 Task: Look for space in Butajīra, Ethiopia from 8th June, 2023 to 16th June, 2023 for 2 adults in price range Rs.10000 to Rs.15000. Place can be entire place with 1  bedroom having 1 bed and 1 bathroom. Property type can be house, flat, hotel. Booking option can be shelf check-in. Required host language is English.
Action: Mouse moved to (487, 121)
Screenshot: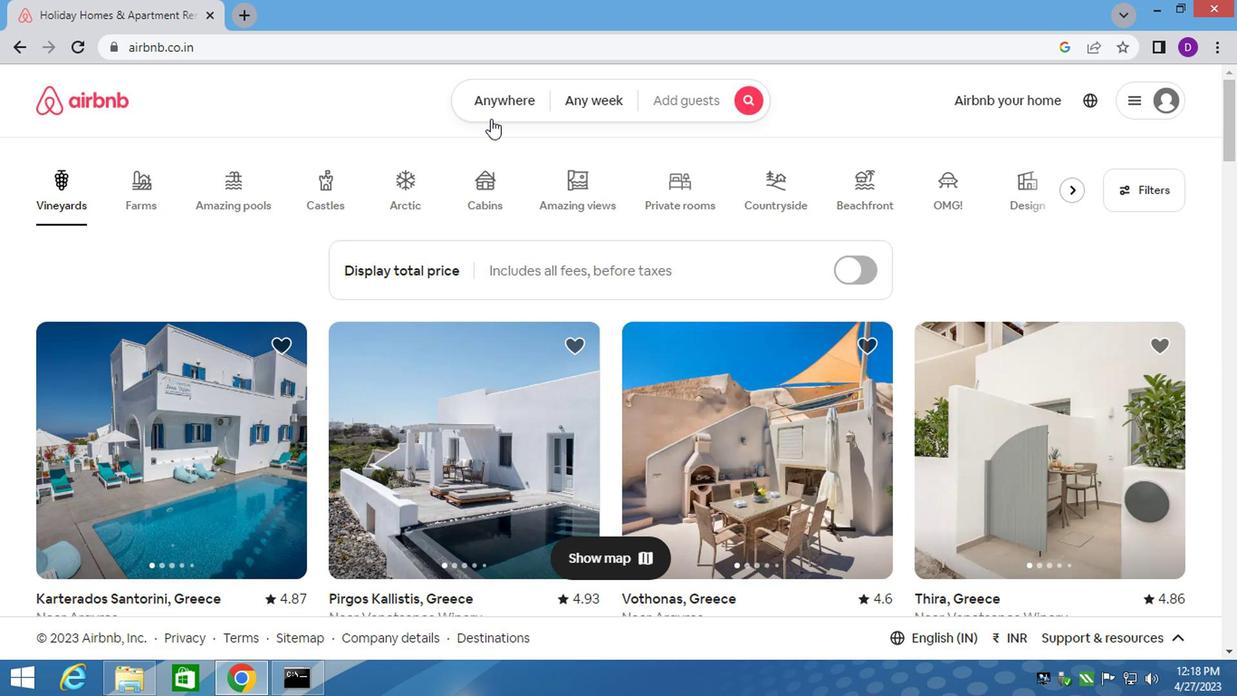 
Action: Mouse pressed left at (487, 121)
Screenshot: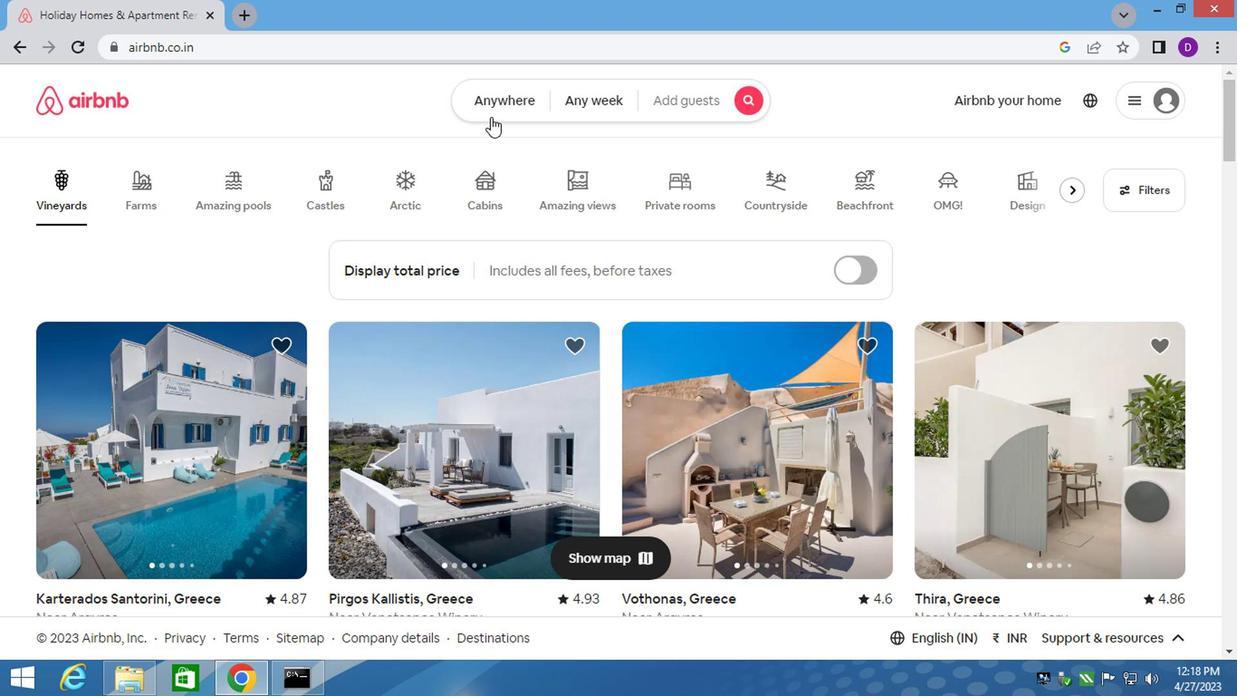 
Action: Mouse moved to (317, 179)
Screenshot: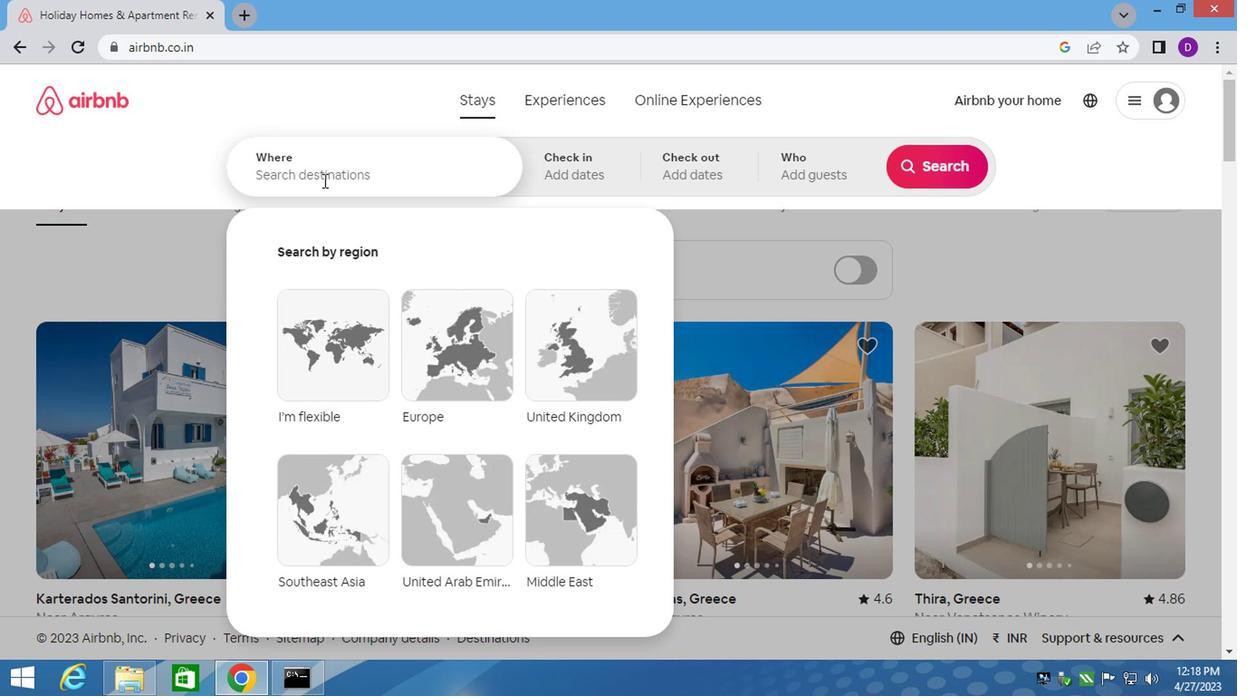 
Action: Mouse pressed left at (317, 179)
Screenshot: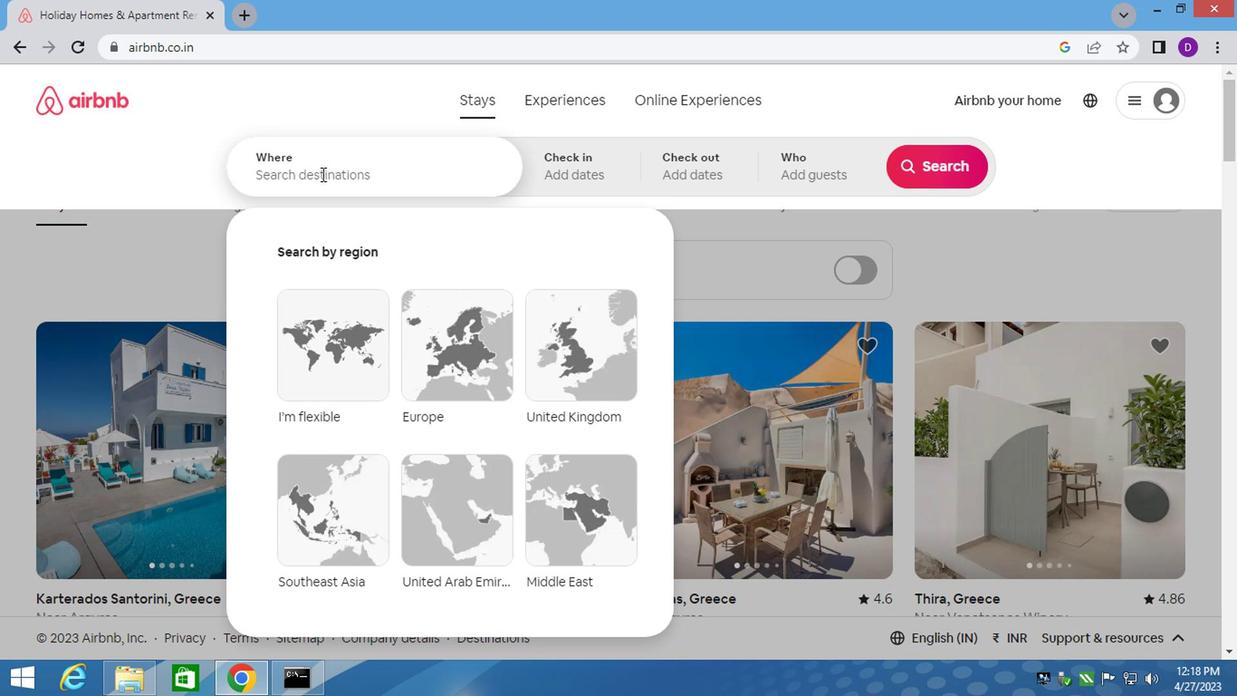 
Action: Key pressed <Key.shift><Key.shift><Key.shift><Key.shift><Key.shift>BUTAJIRA,
Screenshot: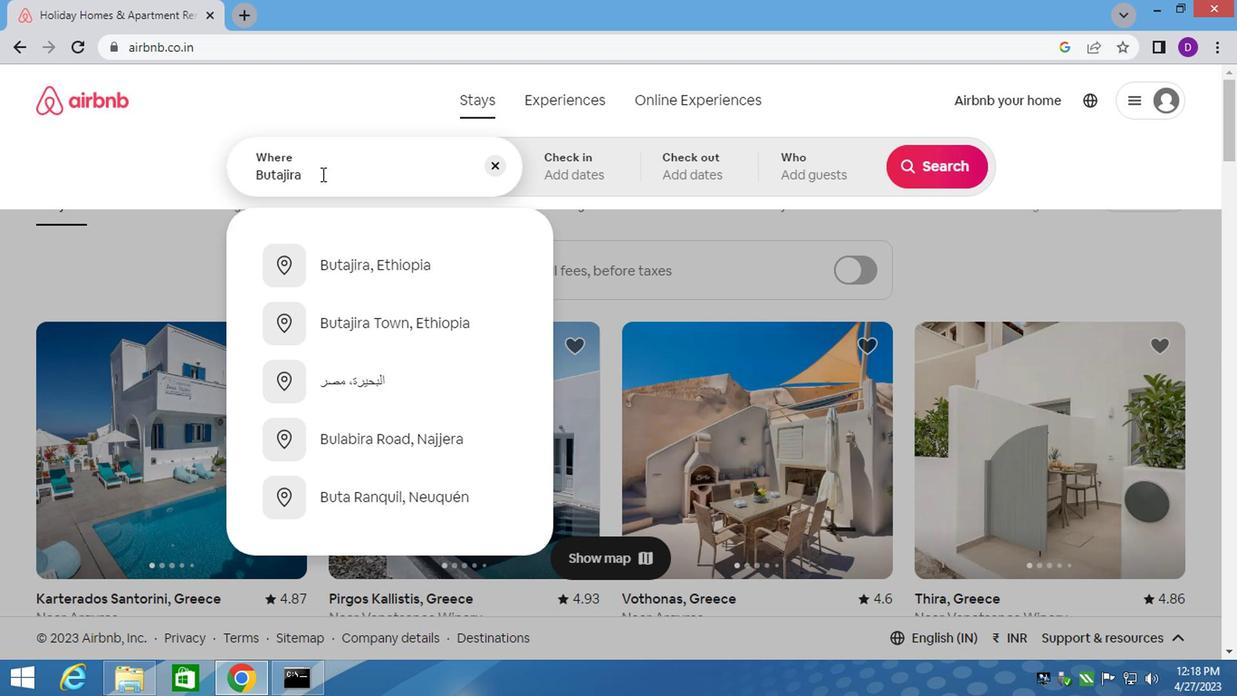 
Action: Mouse moved to (371, 271)
Screenshot: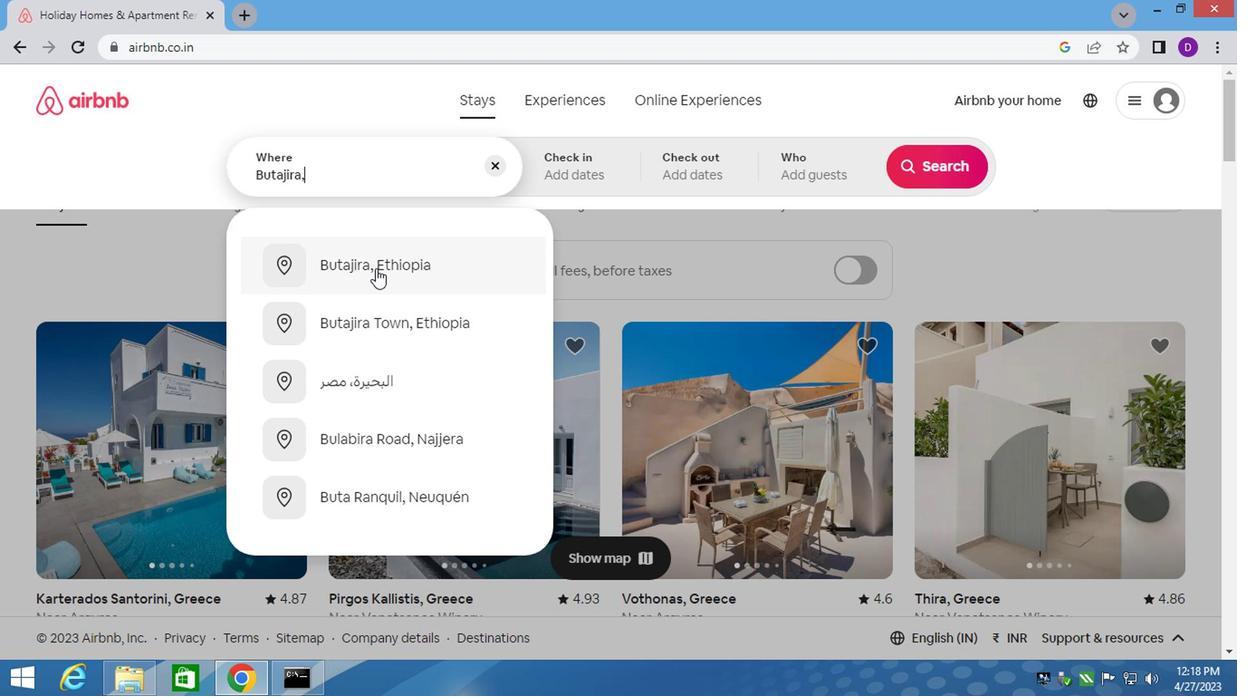 
Action: Mouse pressed left at (371, 271)
Screenshot: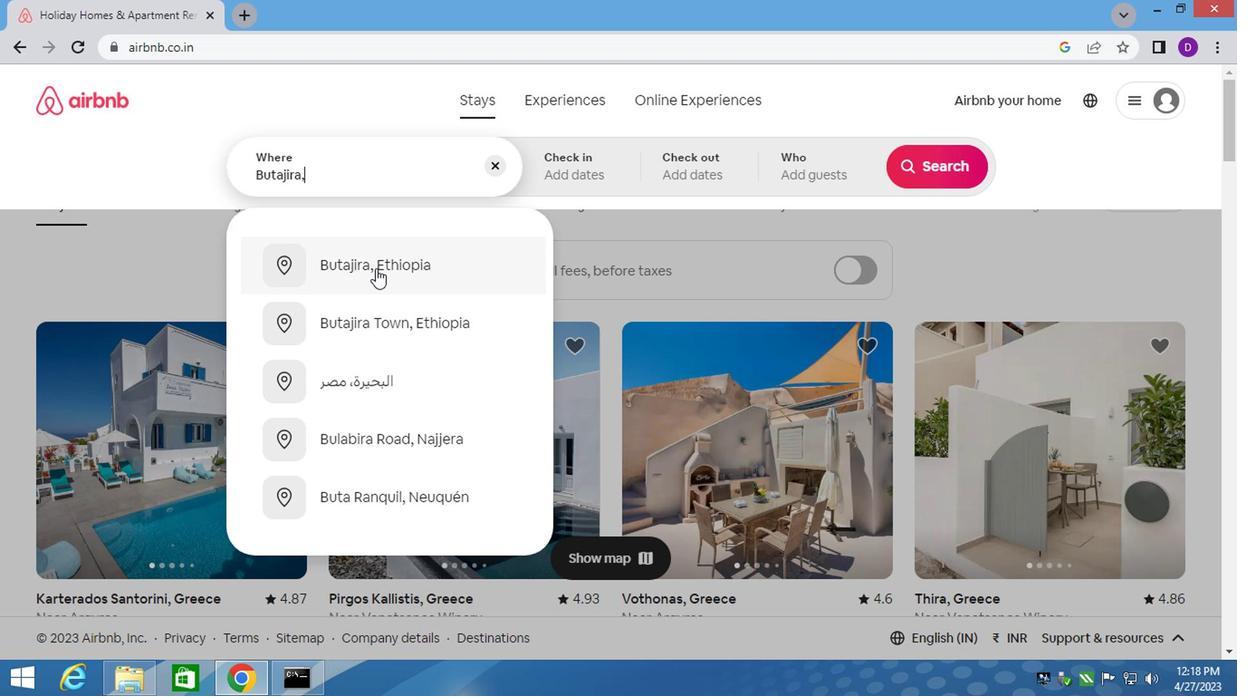 
Action: Mouse moved to (928, 317)
Screenshot: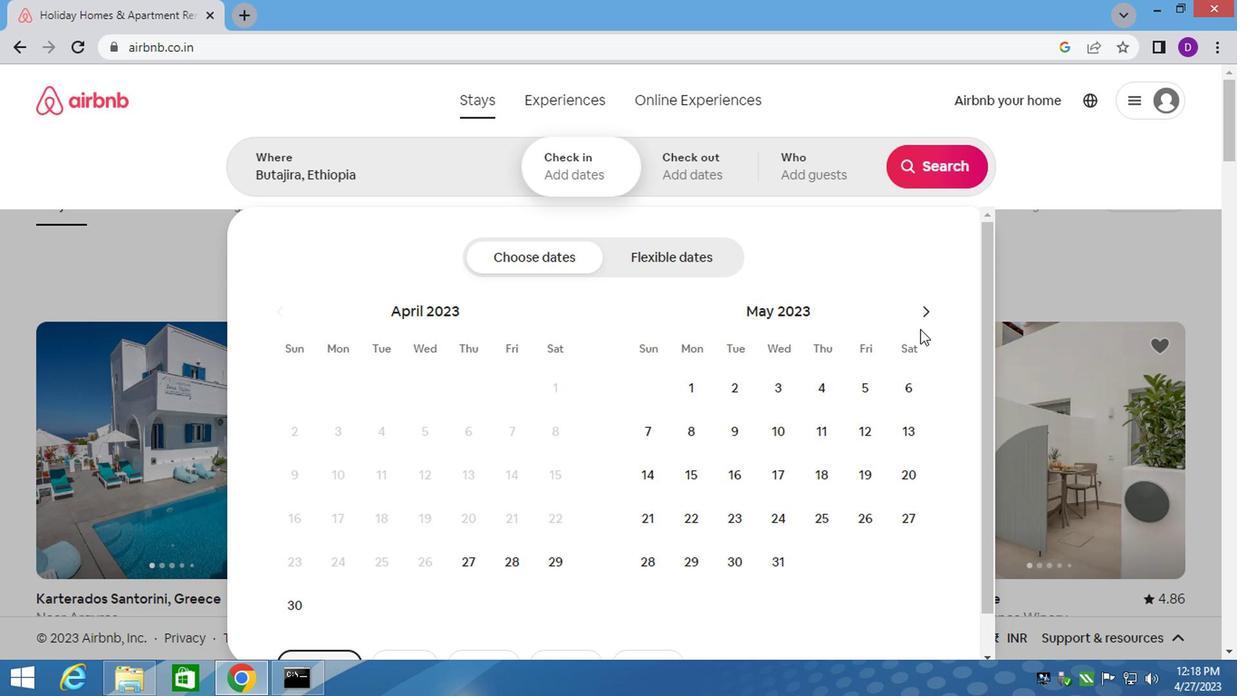 
Action: Mouse pressed left at (928, 317)
Screenshot: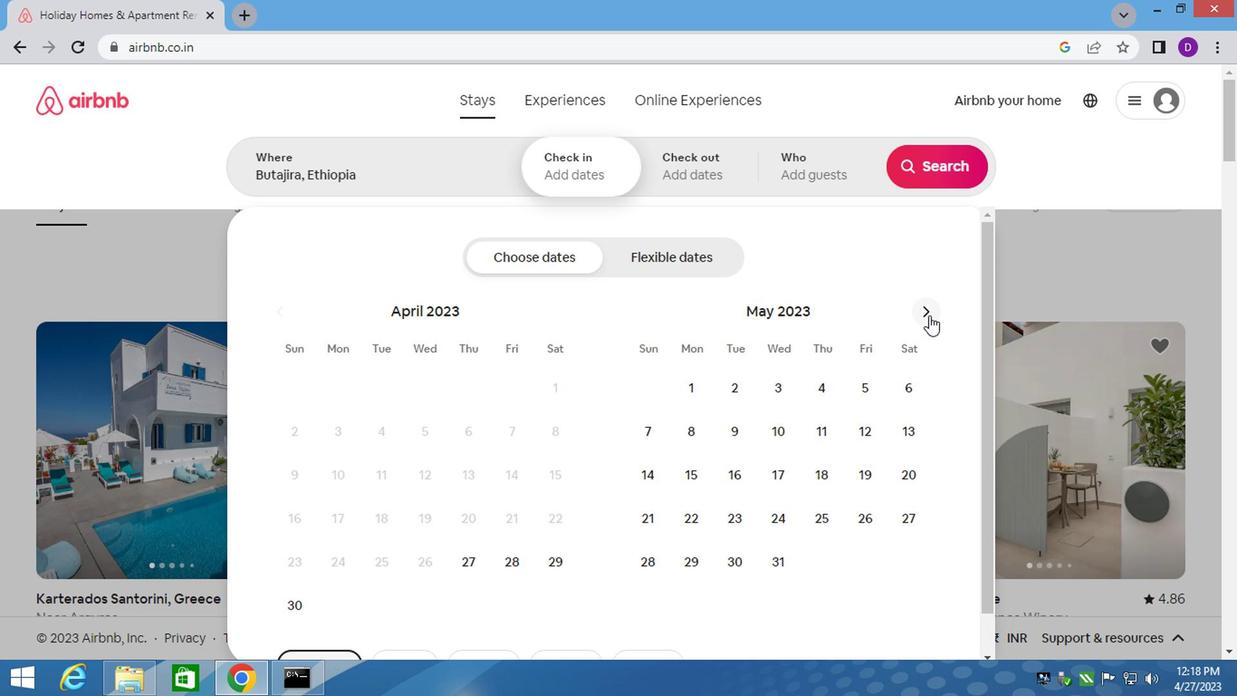 
Action: Mouse moved to (819, 435)
Screenshot: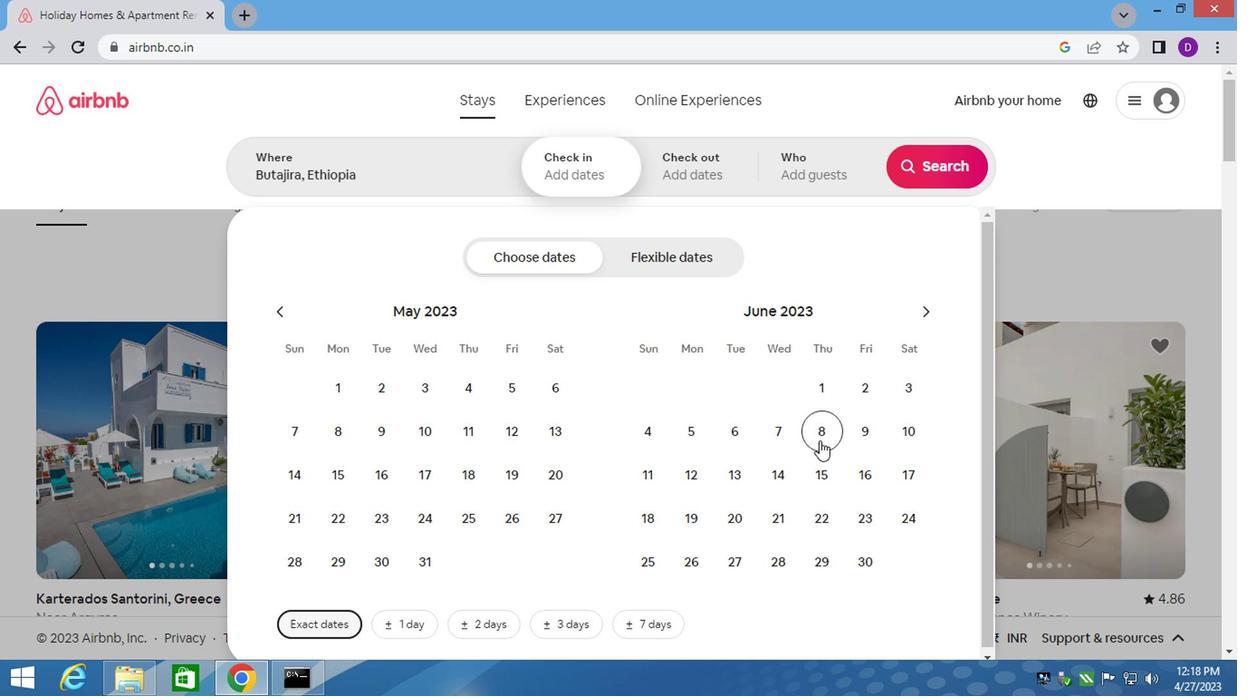 
Action: Mouse pressed left at (819, 435)
Screenshot: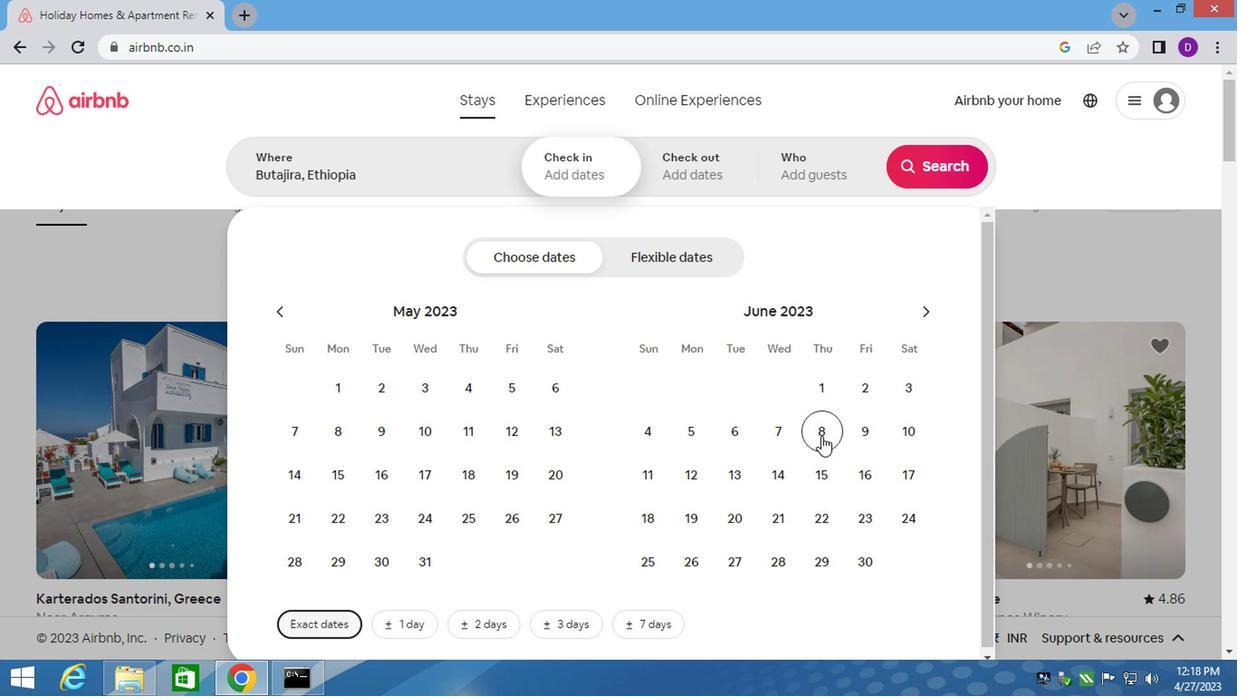 
Action: Mouse moved to (857, 467)
Screenshot: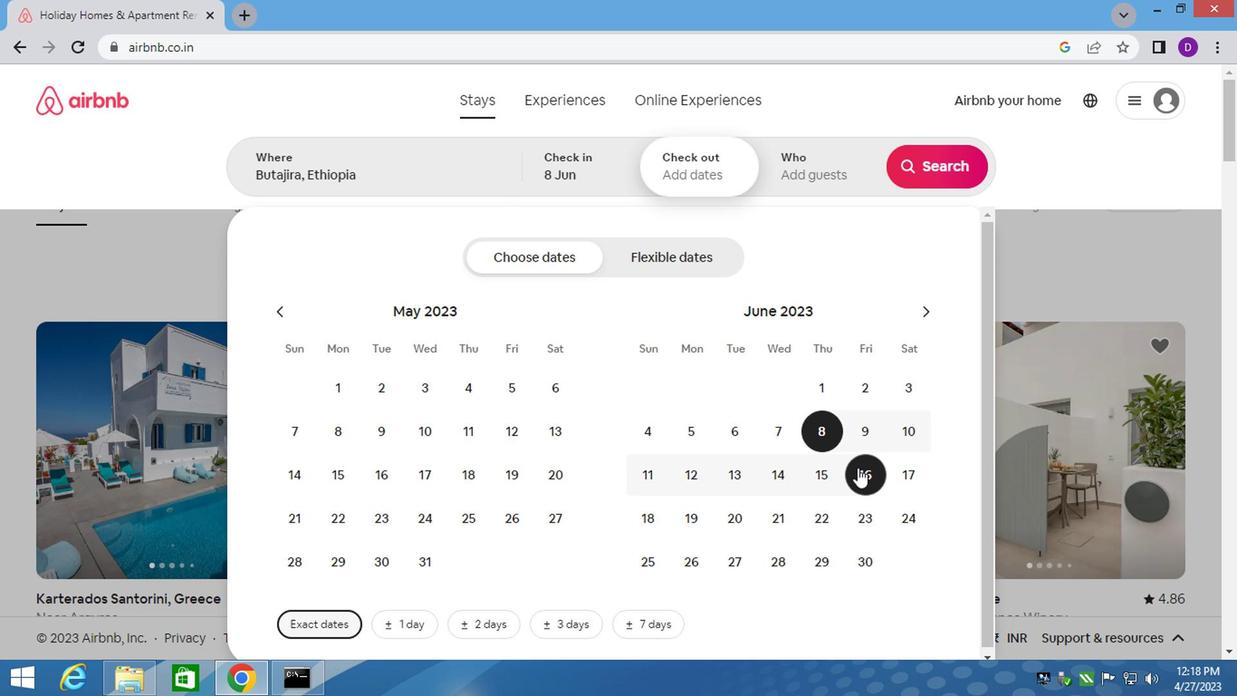 
Action: Mouse pressed left at (857, 467)
Screenshot: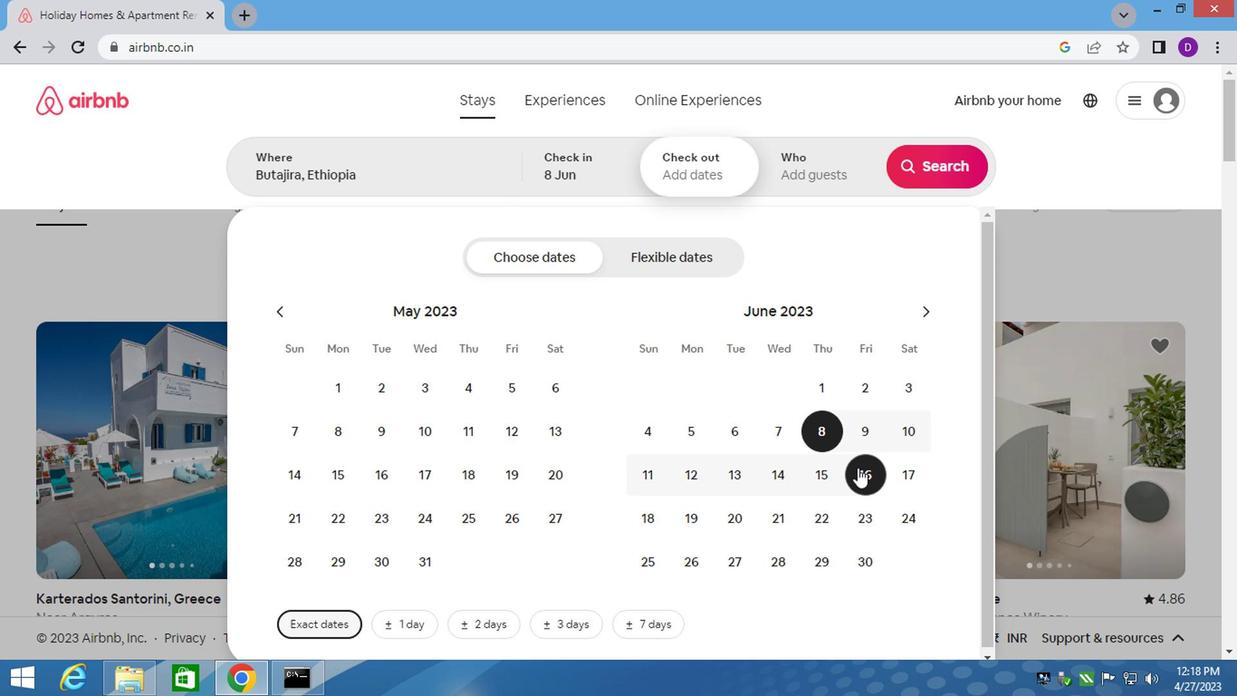 
Action: Mouse moved to (813, 188)
Screenshot: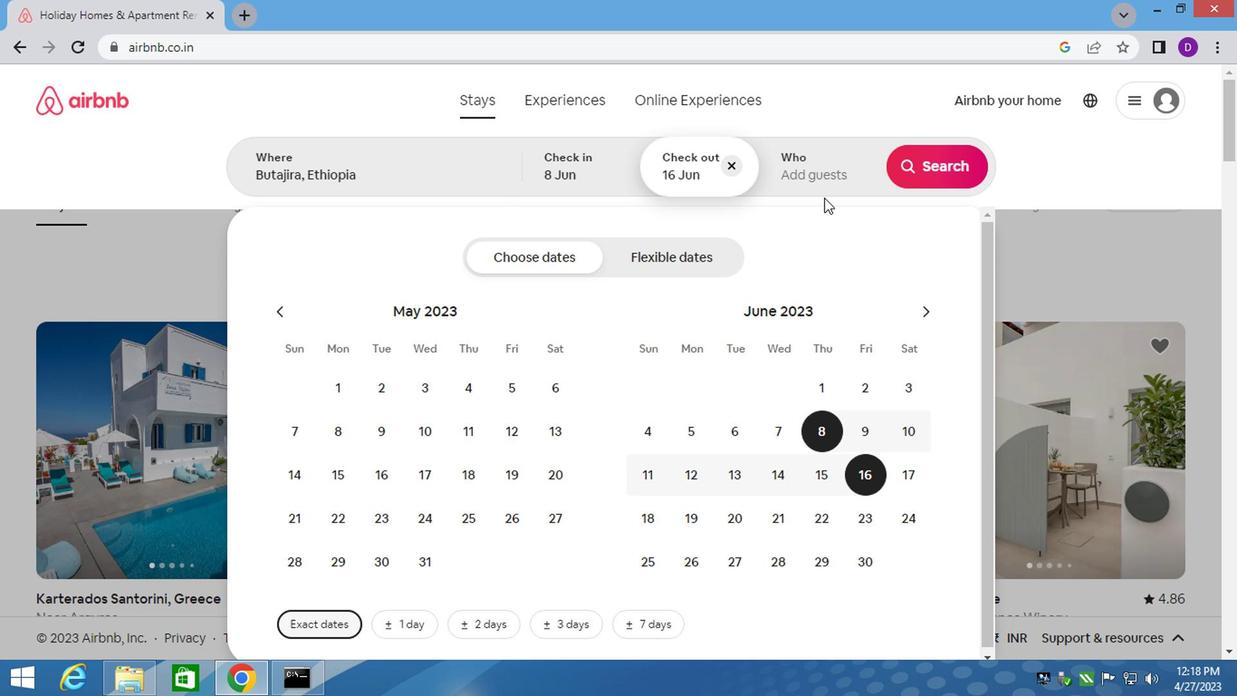 
Action: Mouse pressed left at (813, 188)
Screenshot: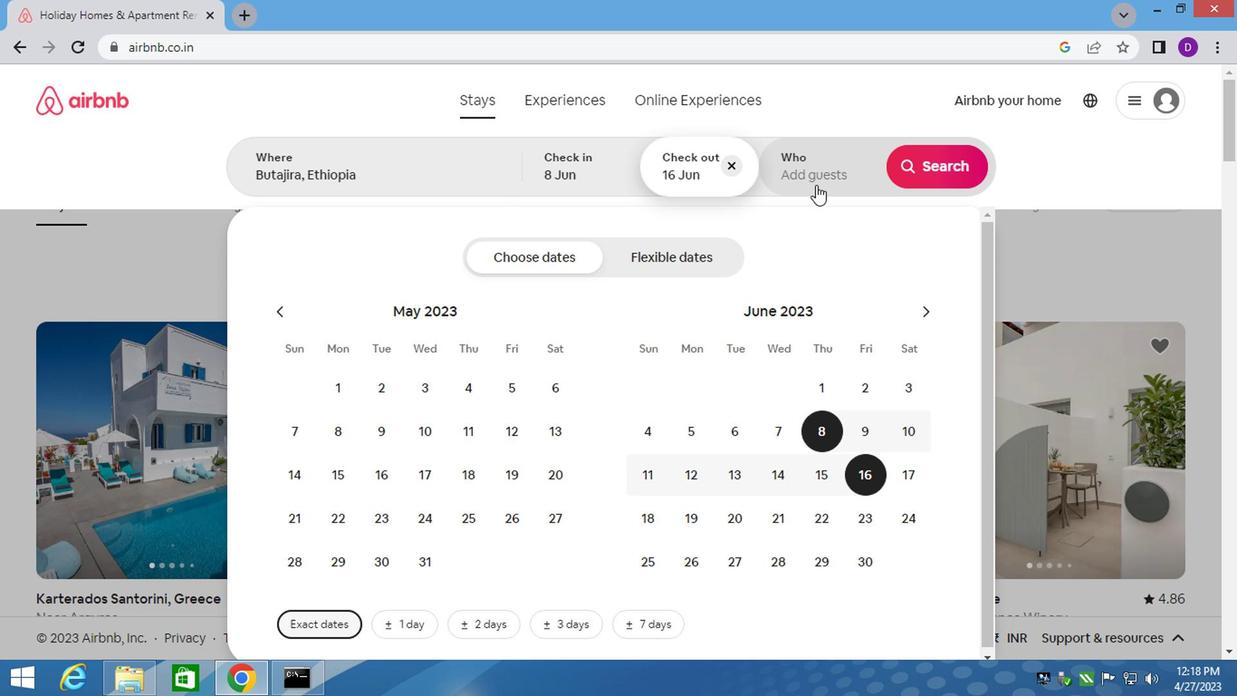 
Action: Mouse moved to (941, 265)
Screenshot: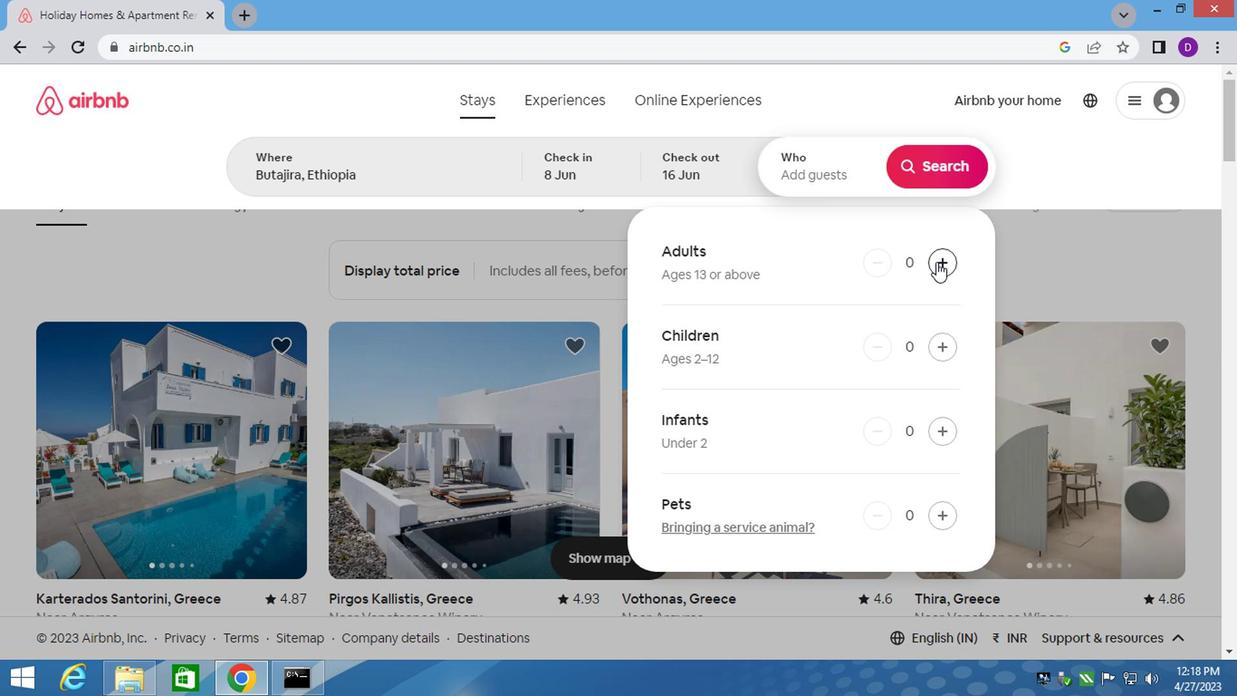 
Action: Mouse pressed left at (941, 265)
Screenshot: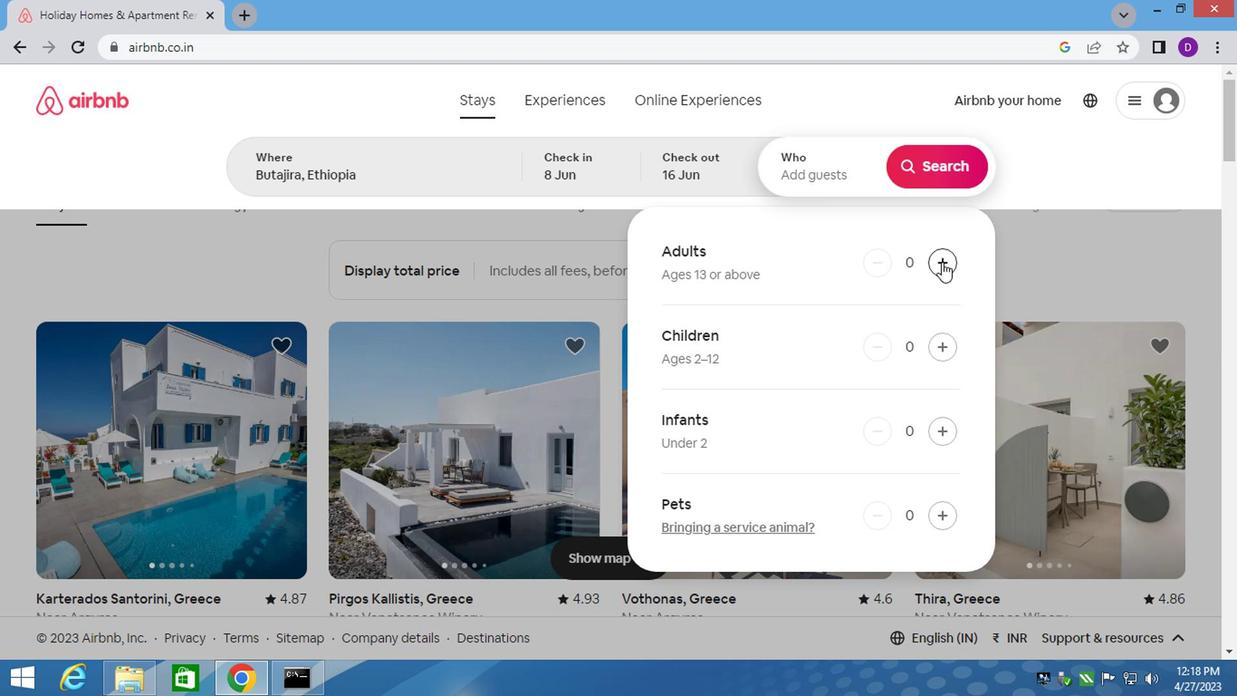 
Action: Mouse pressed left at (941, 265)
Screenshot: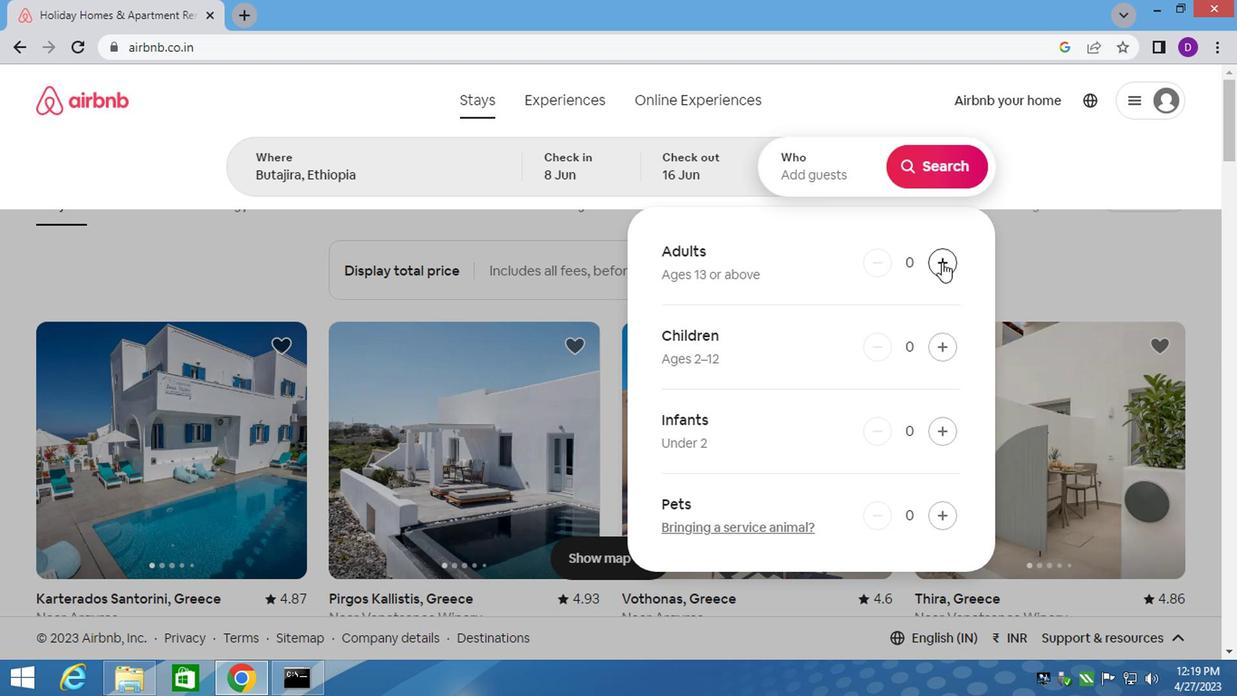 
Action: Mouse moved to (921, 164)
Screenshot: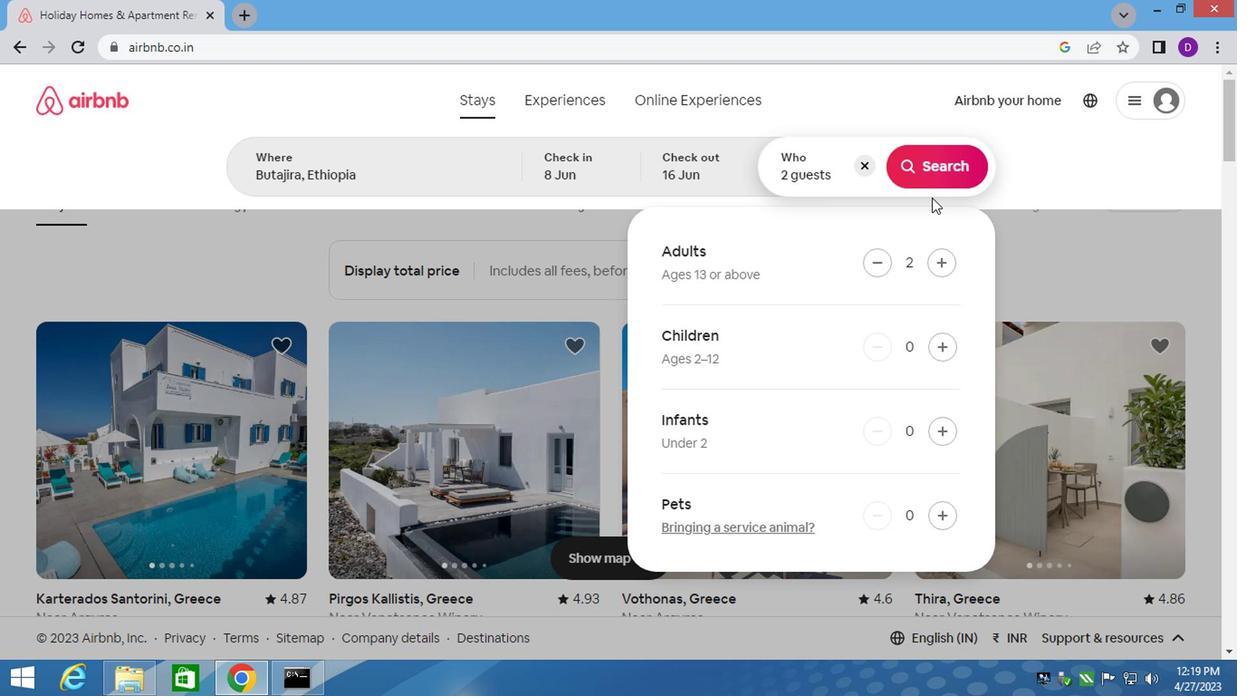 
Action: Mouse pressed left at (921, 164)
Screenshot: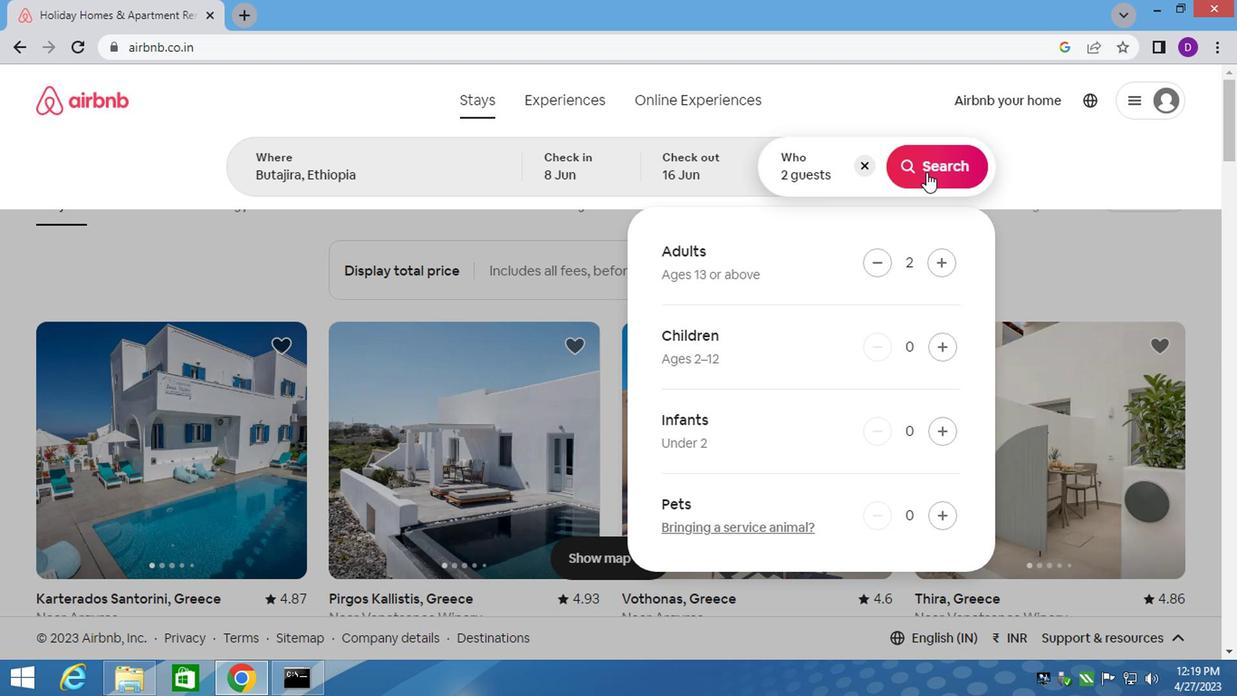 
Action: Mouse moved to (1148, 180)
Screenshot: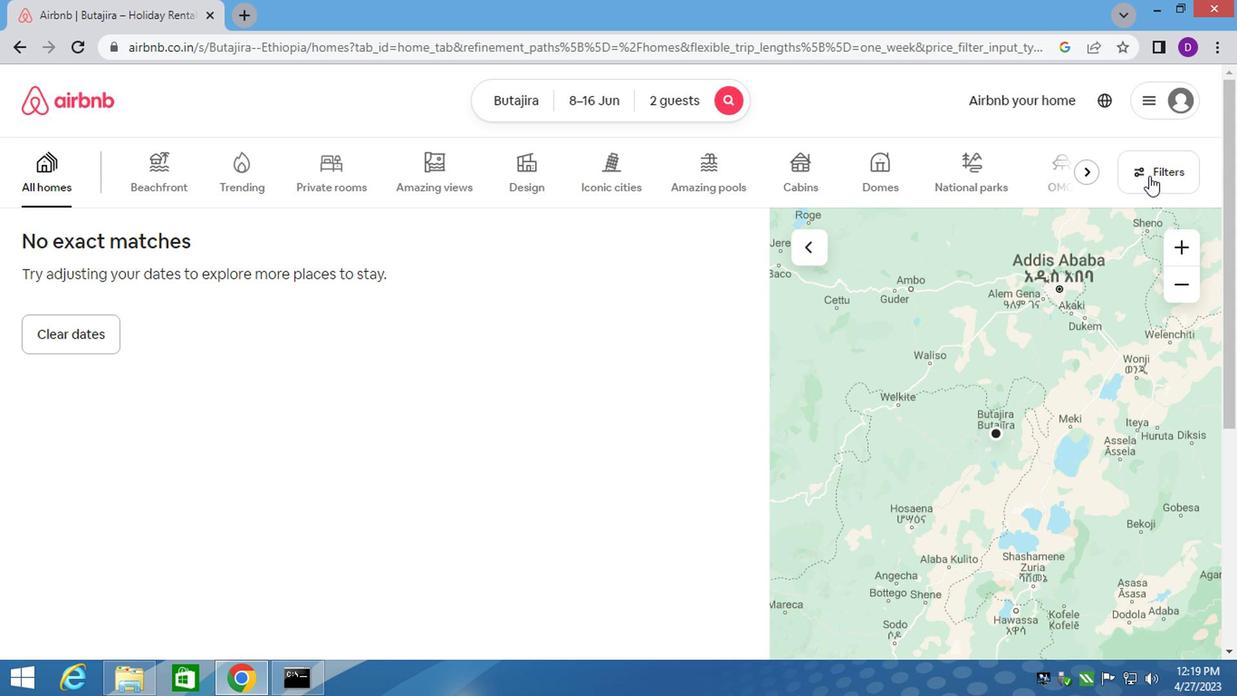 
Action: Mouse pressed left at (1148, 180)
Screenshot: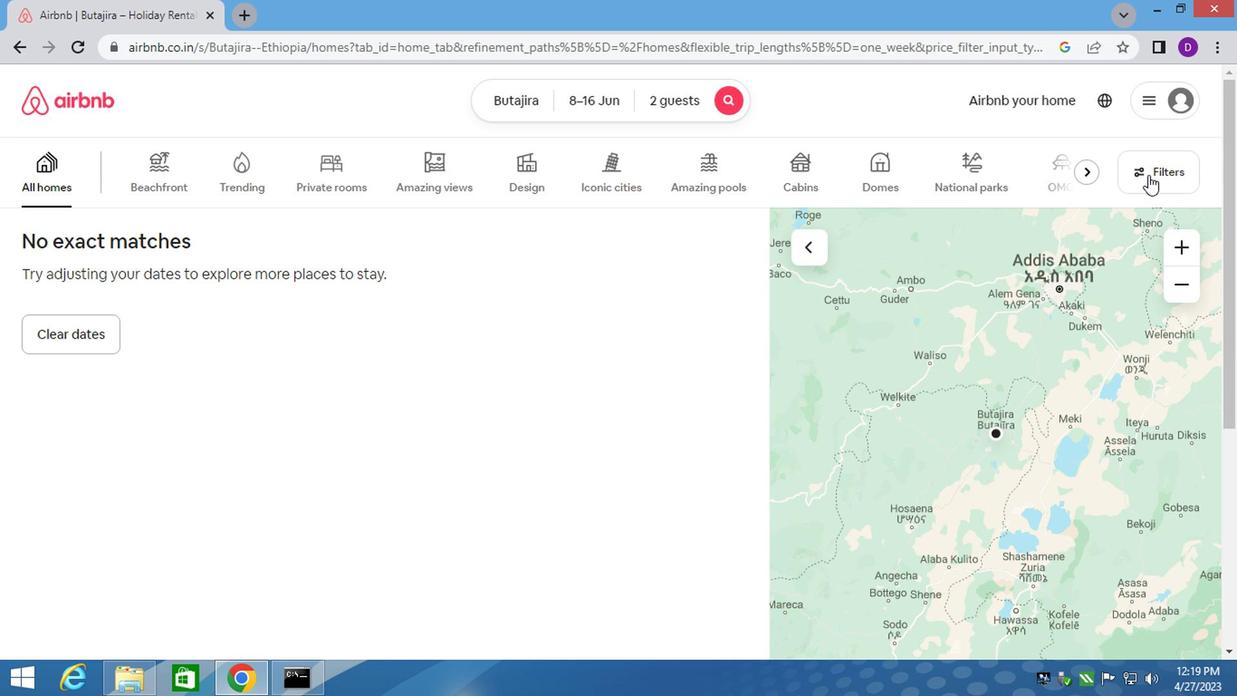 
Action: Mouse moved to (377, 284)
Screenshot: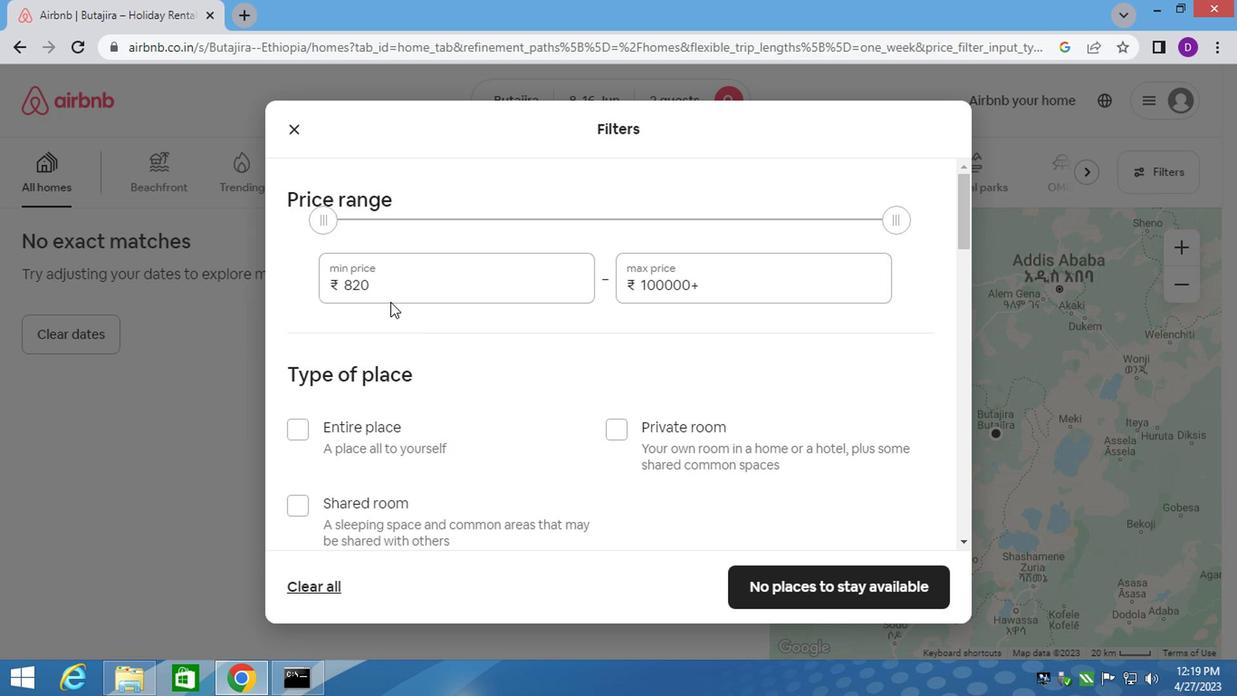 
Action: Mouse pressed left at (377, 284)
Screenshot: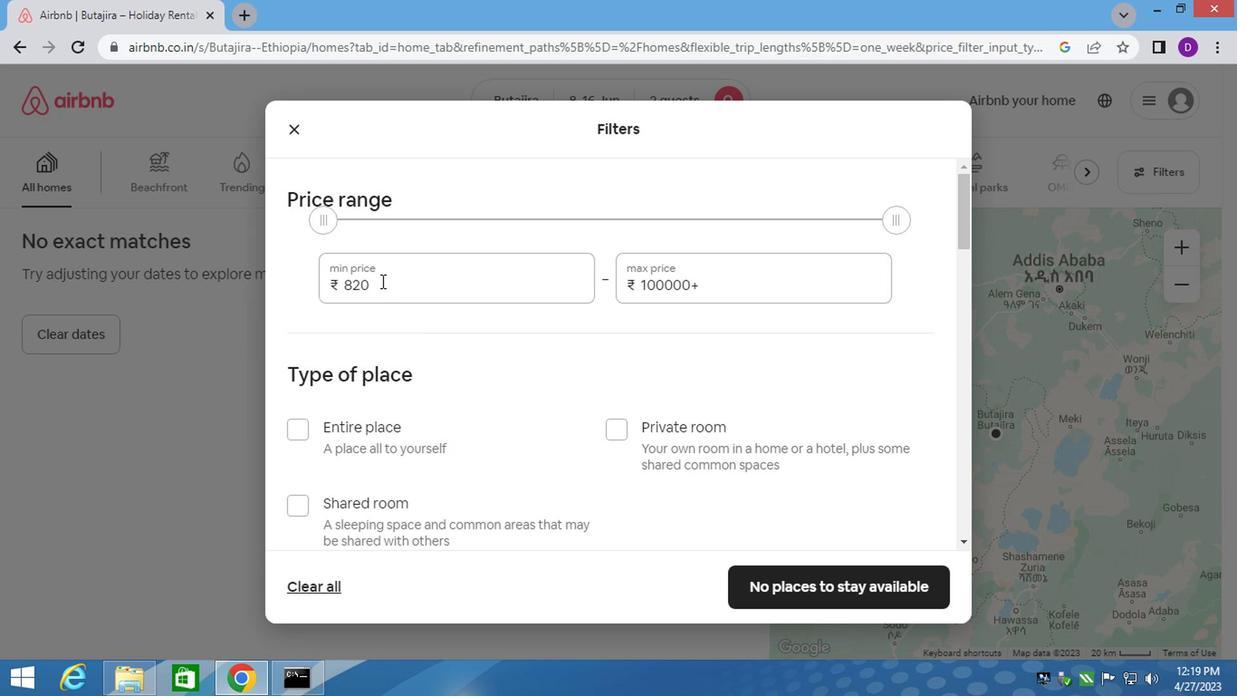 
Action: Mouse pressed left at (377, 284)
Screenshot: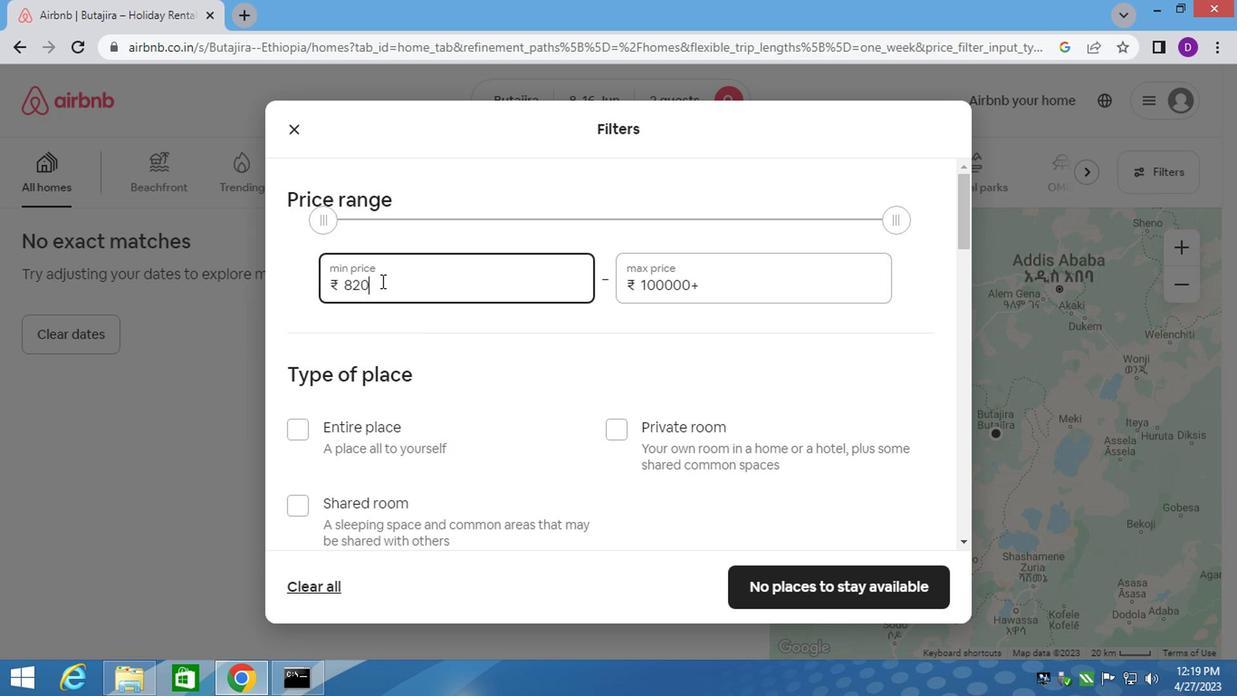 
Action: Key pressed 10000<Key.tab>15000
Screenshot: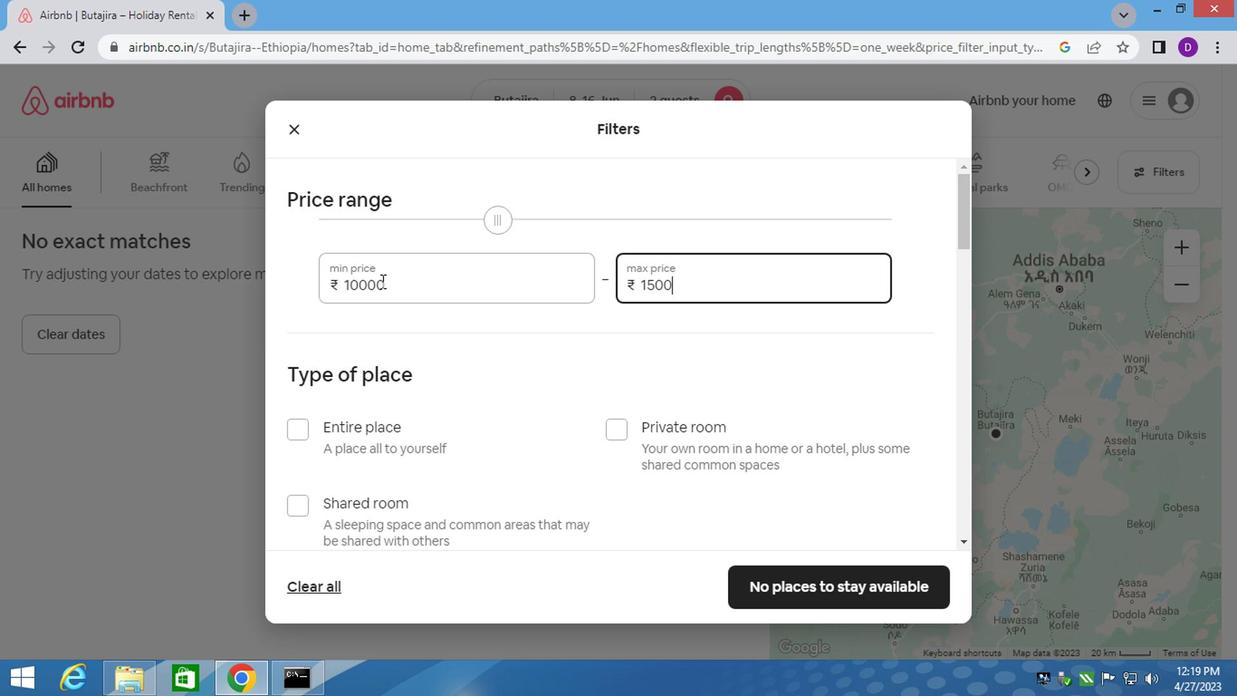 
Action: Mouse moved to (342, 328)
Screenshot: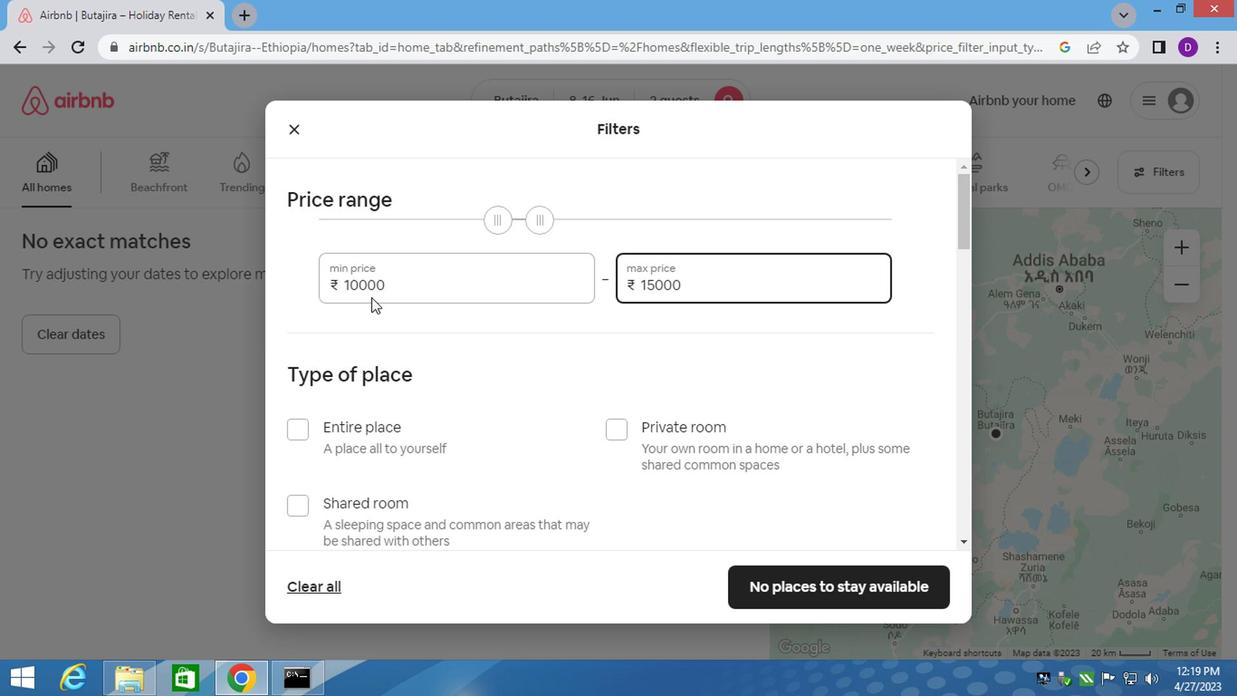 
Action: Mouse scrolled (348, 318) with delta (0, 0)
Screenshot: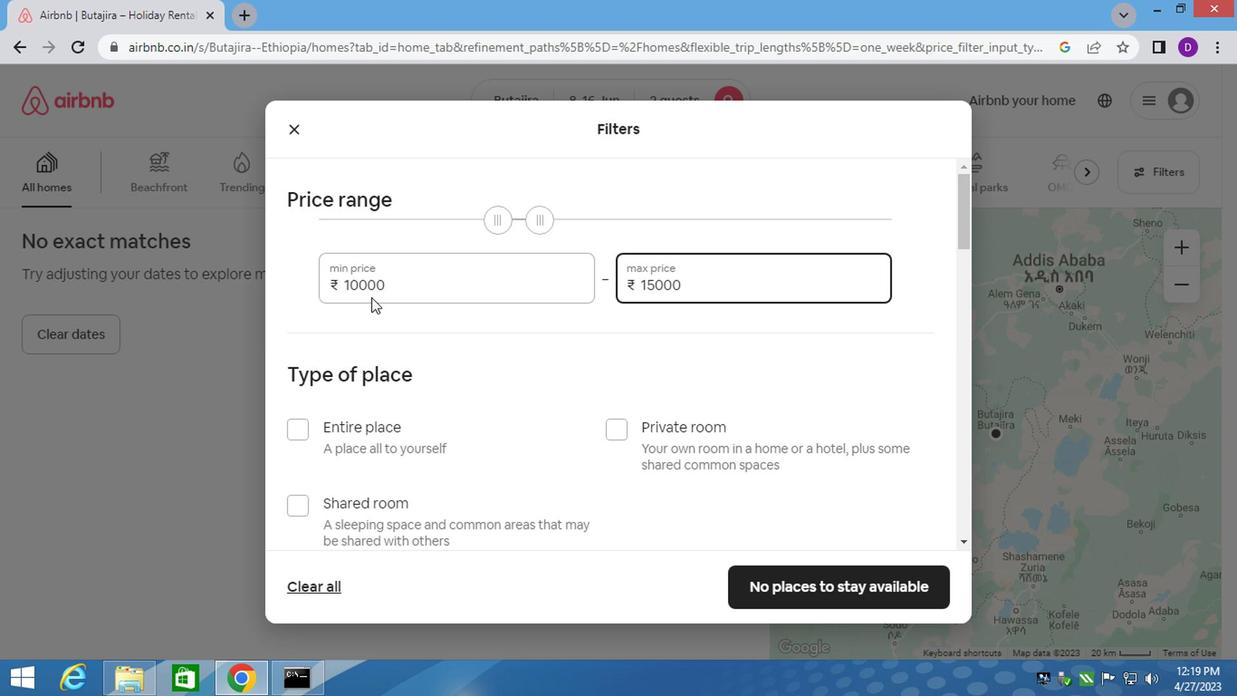 
Action: Mouse moved to (291, 342)
Screenshot: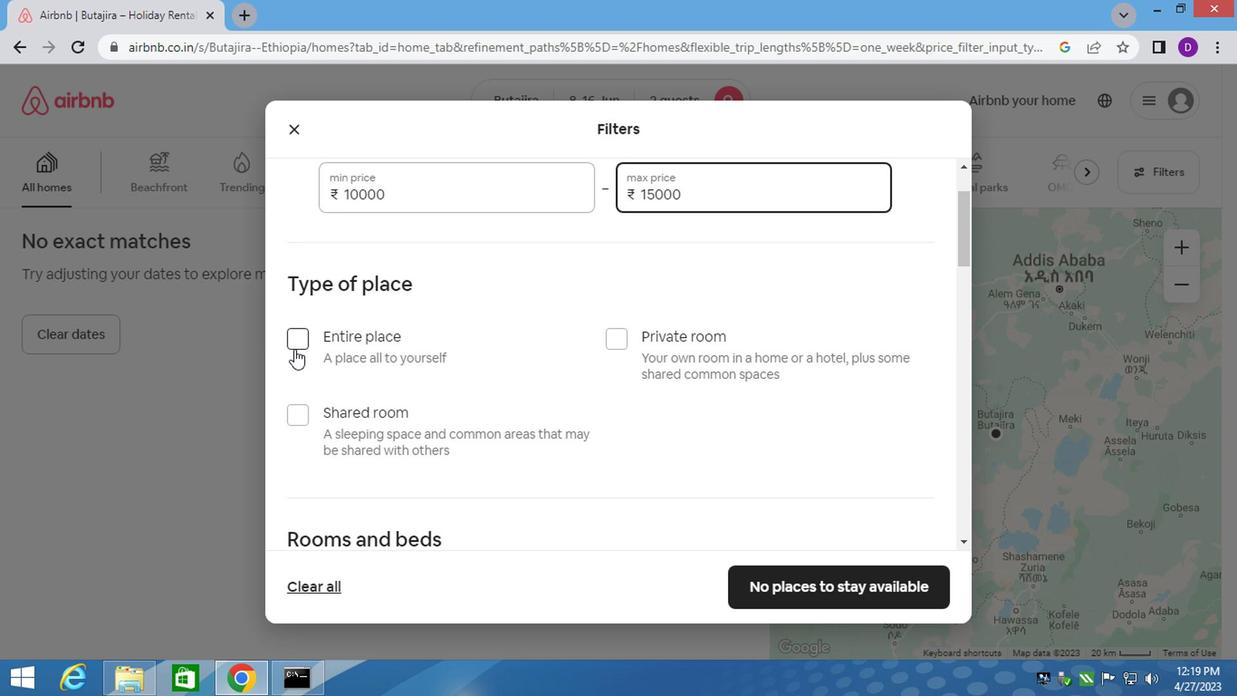 
Action: Mouse pressed left at (291, 342)
Screenshot: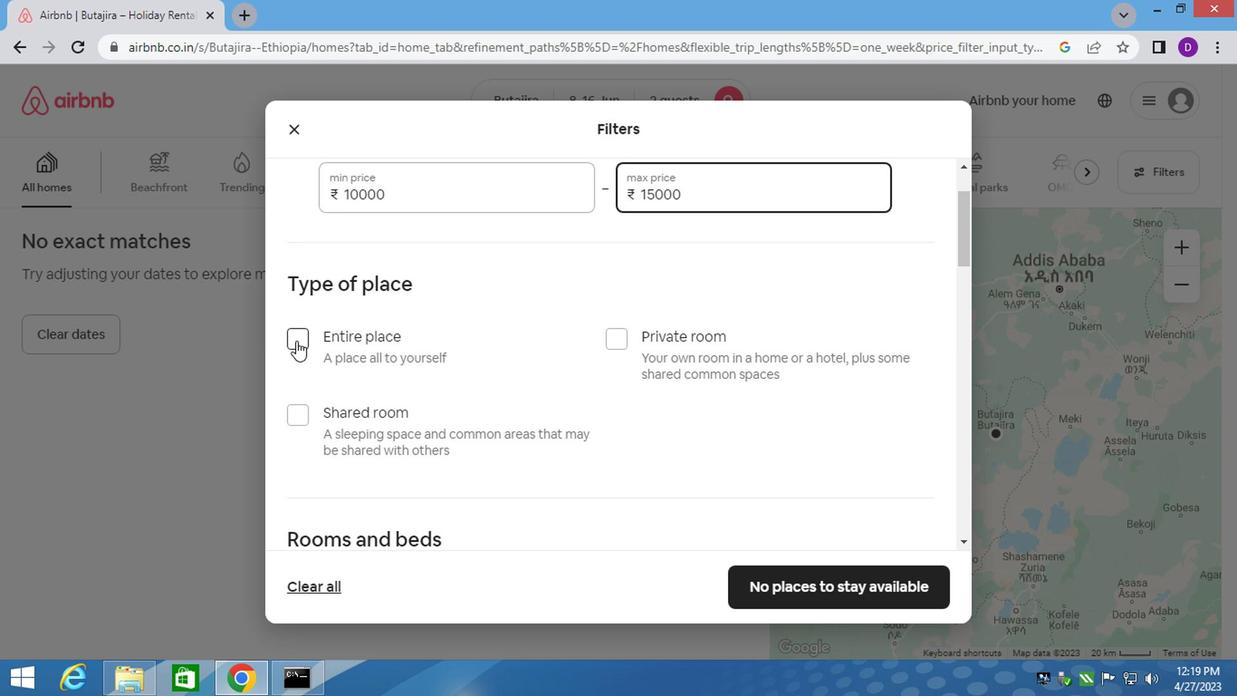 
Action: Mouse moved to (455, 372)
Screenshot: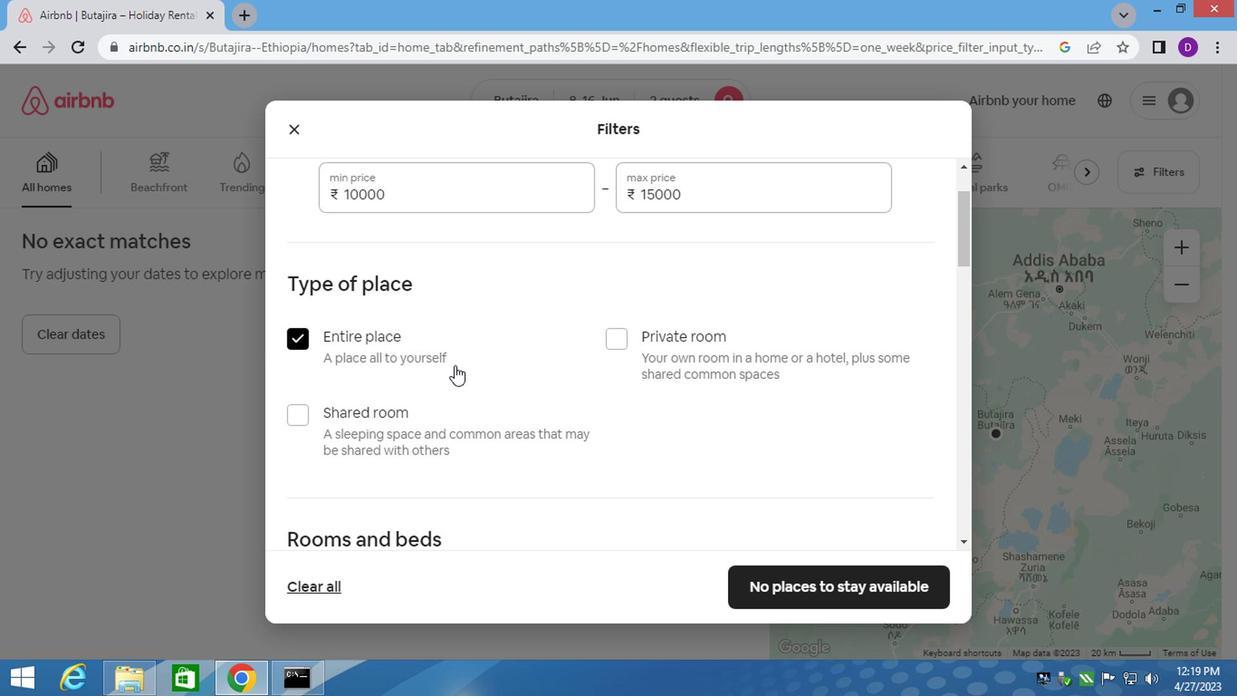 
Action: Mouse scrolled (455, 371) with delta (0, 0)
Screenshot: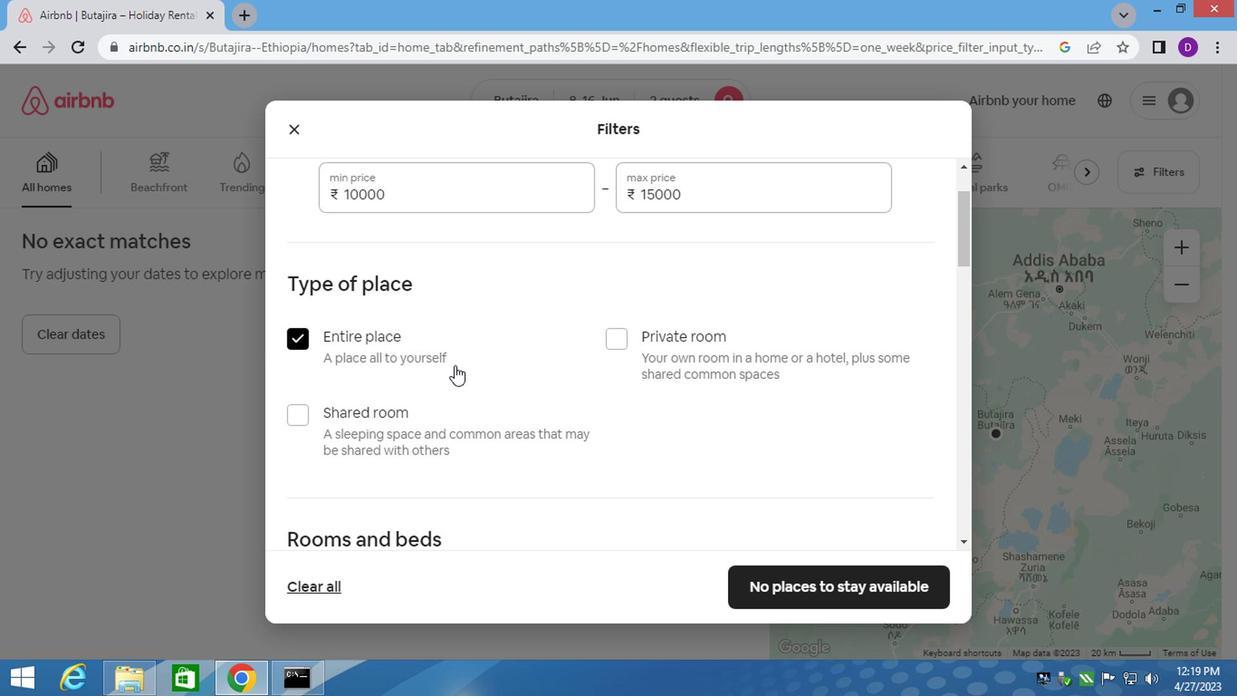 
Action: Mouse moved to (456, 374)
Screenshot: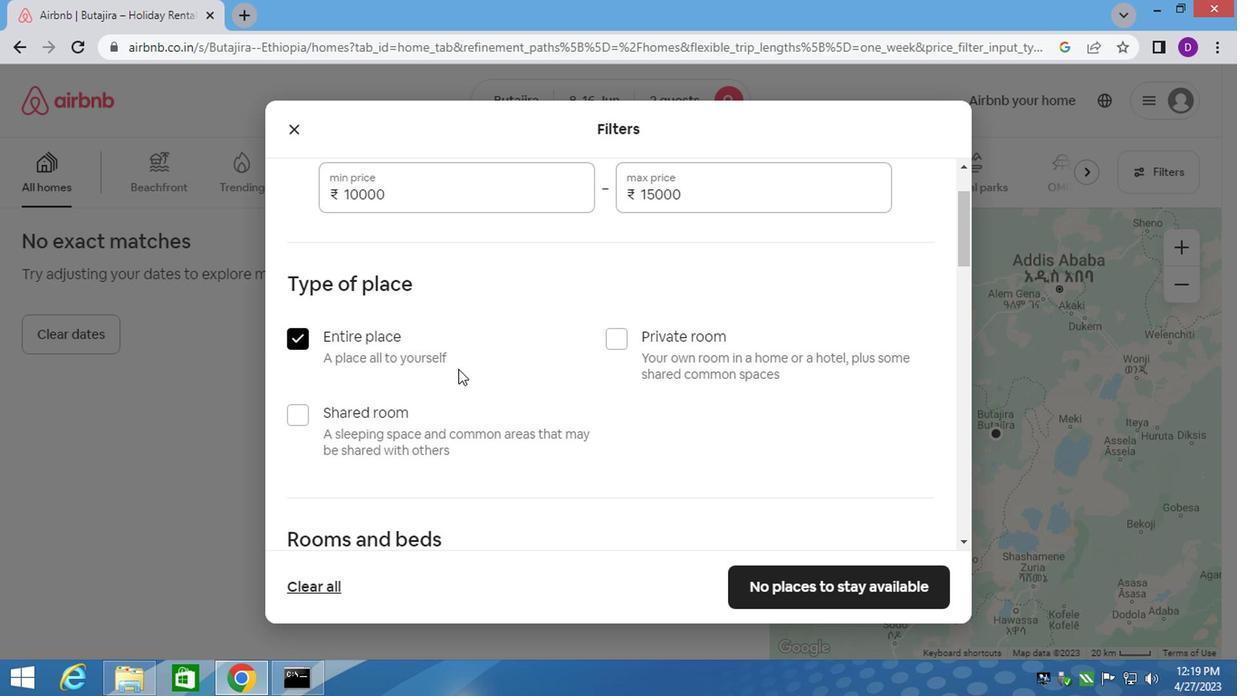 
Action: Mouse scrolled (456, 373) with delta (0, -1)
Screenshot: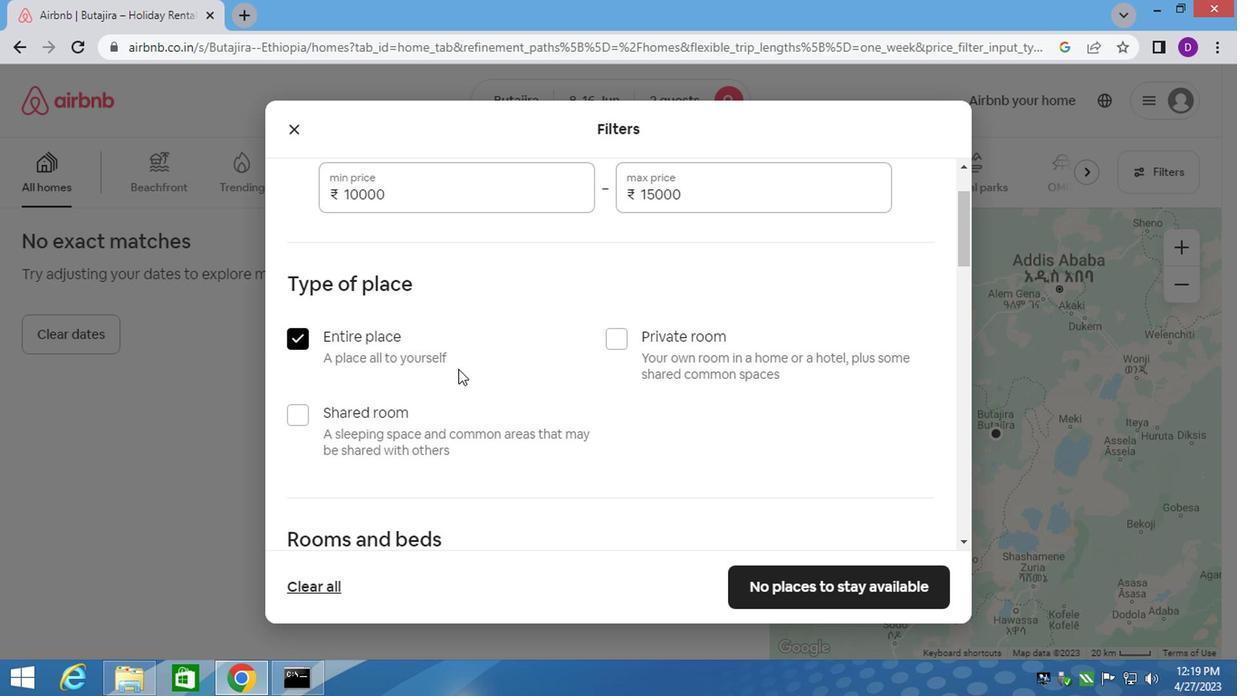 
Action: Mouse moved to (456, 375)
Screenshot: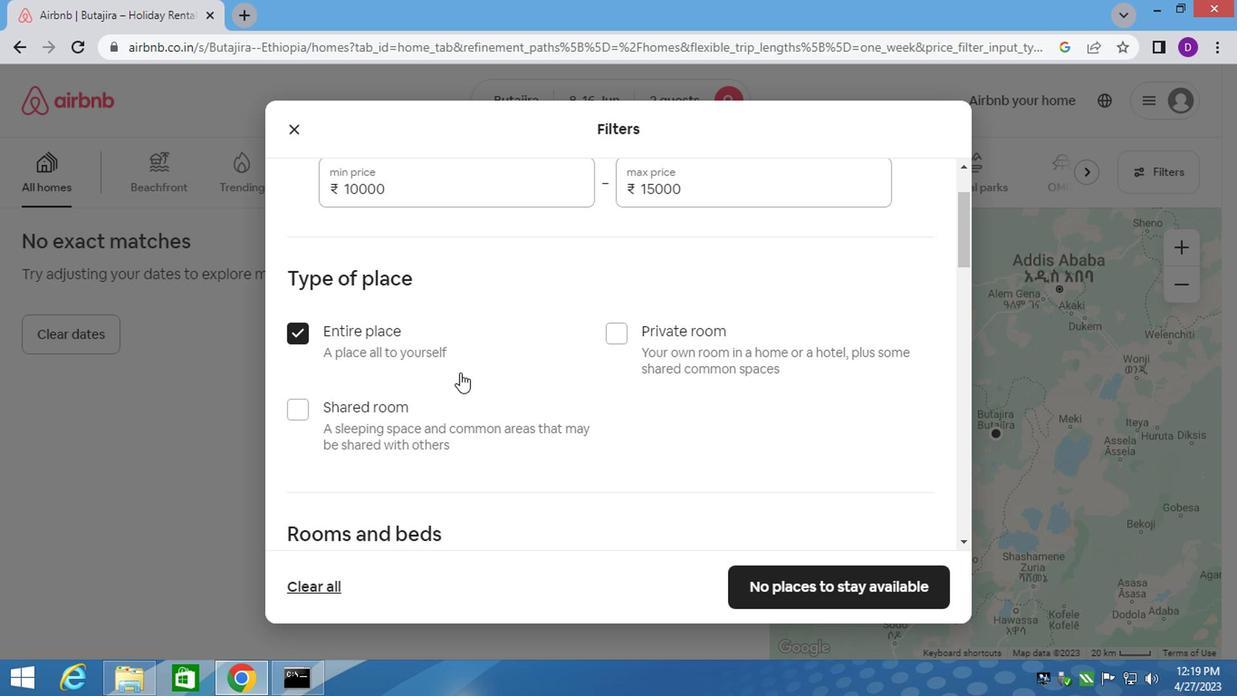 
Action: Mouse scrolled (456, 374) with delta (0, 0)
Screenshot: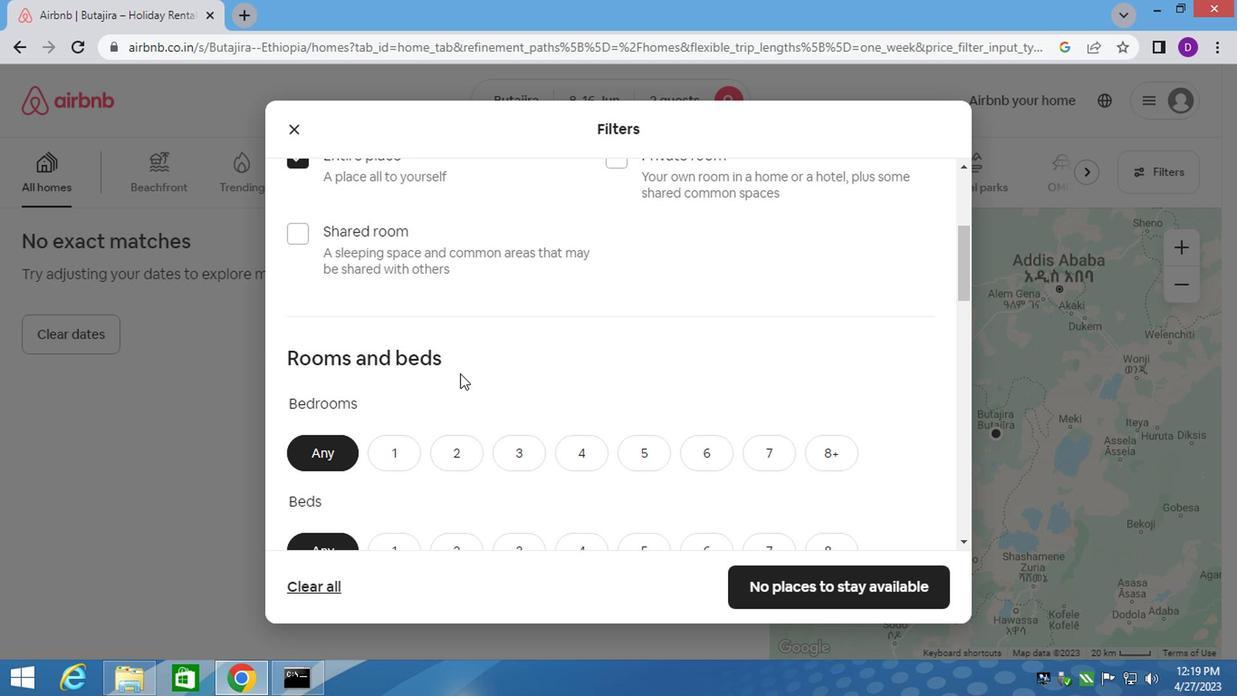 
Action: Mouse scrolled (456, 374) with delta (0, 0)
Screenshot: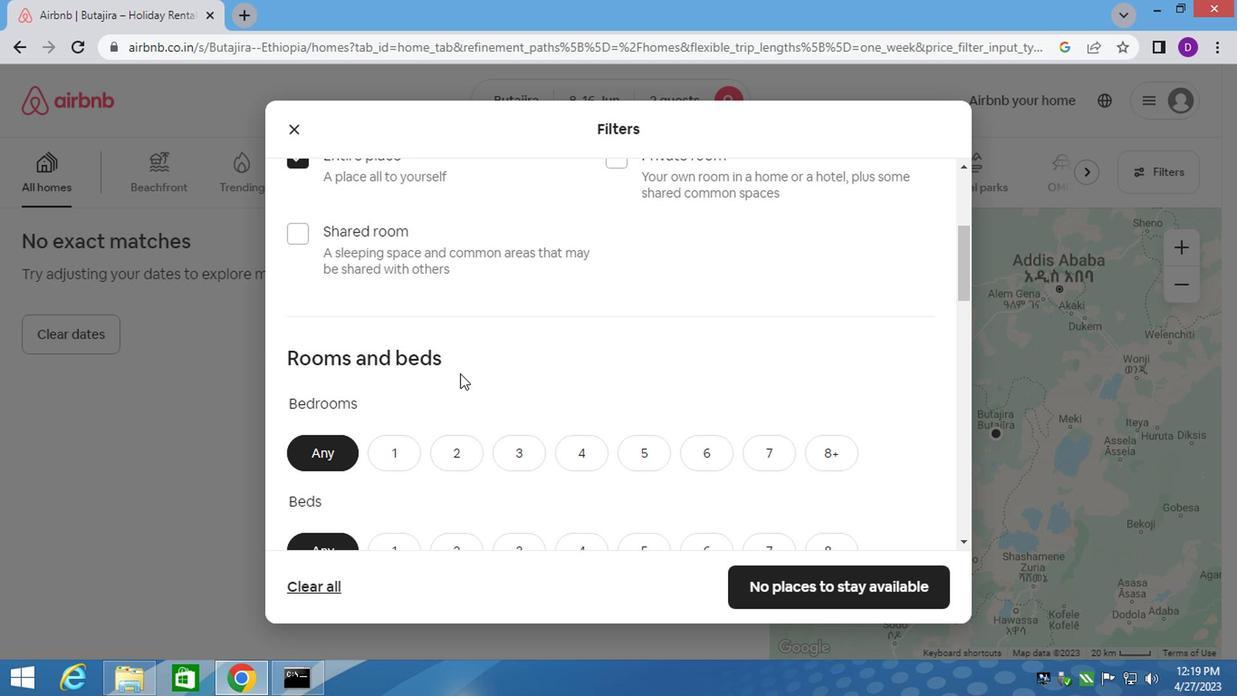 
Action: Mouse moved to (380, 272)
Screenshot: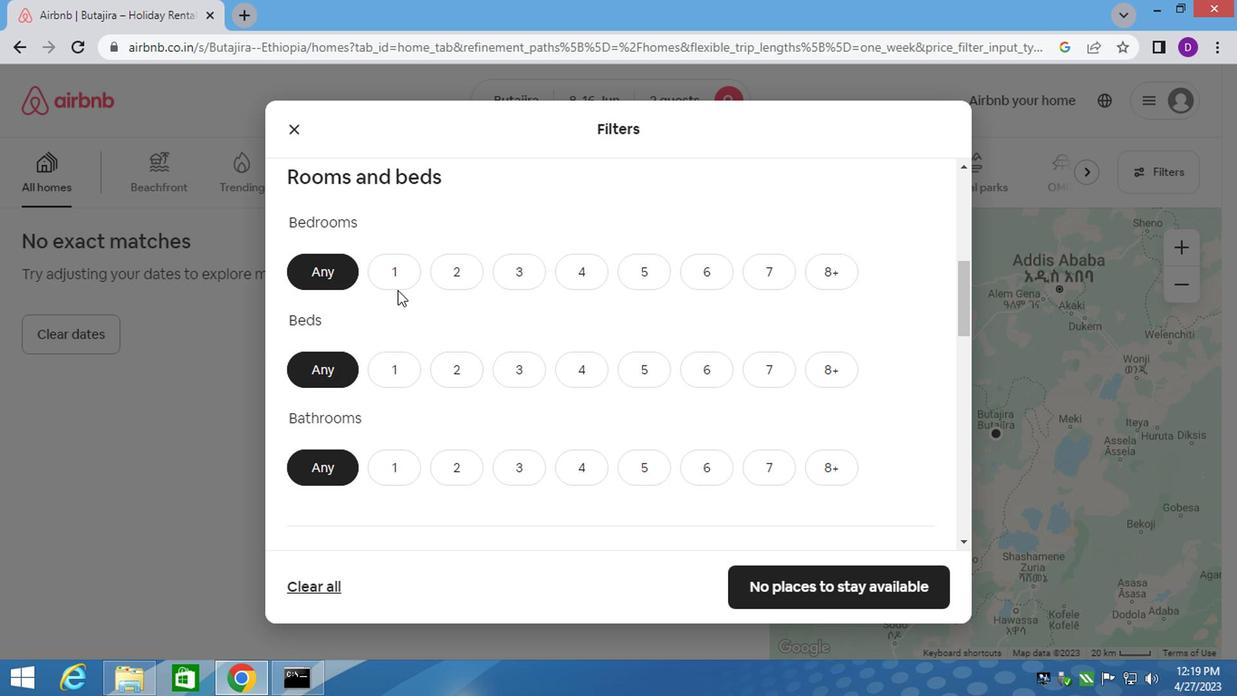 
Action: Mouse pressed left at (380, 272)
Screenshot: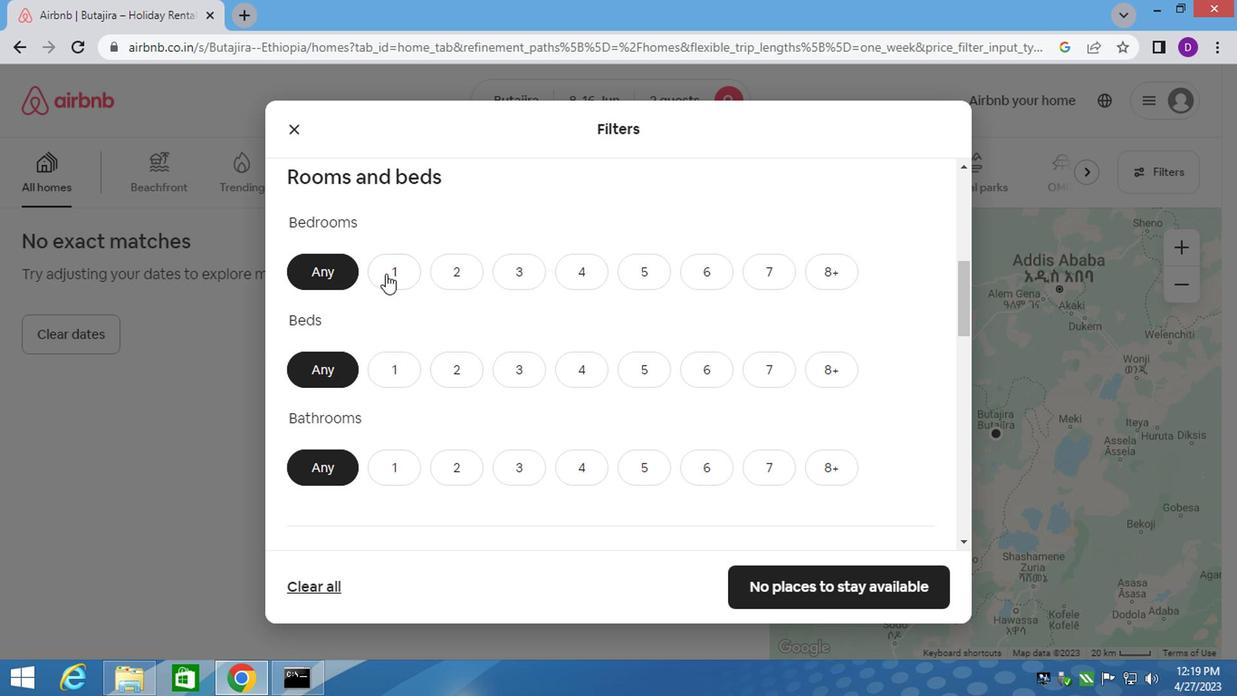 
Action: Mouse moved to (392, 369)
Screenshot: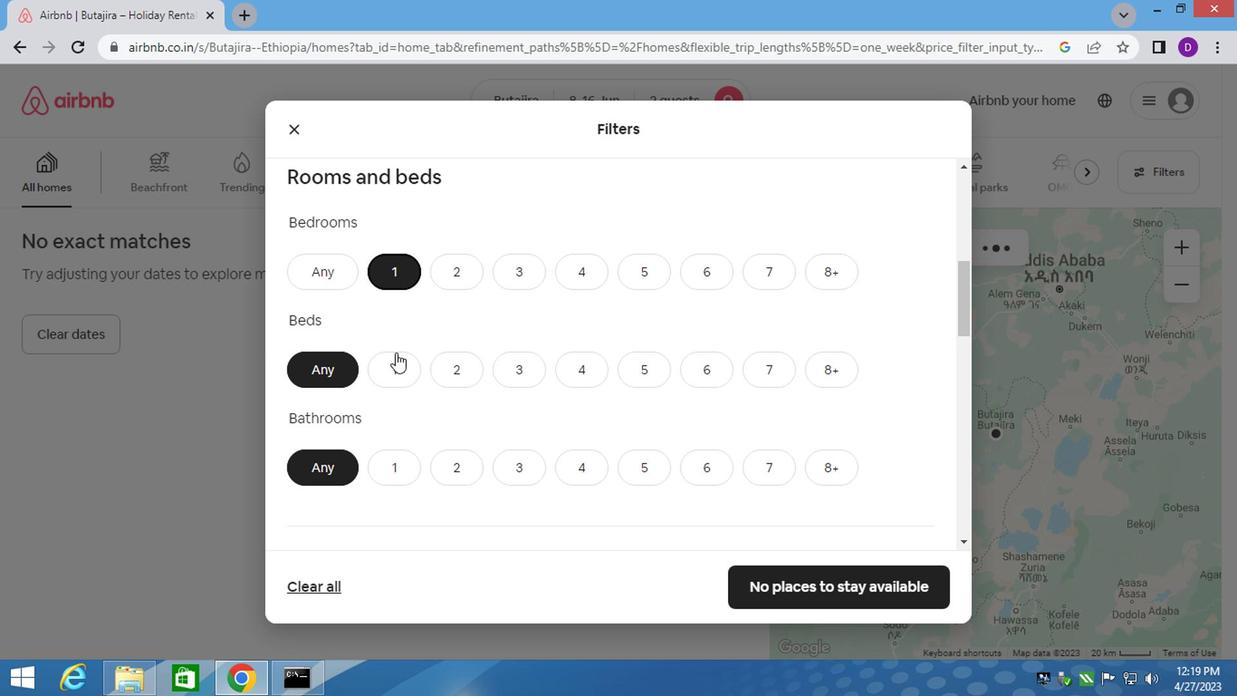 
Action: Mouse pressed left at (392, 369)
Screenshot: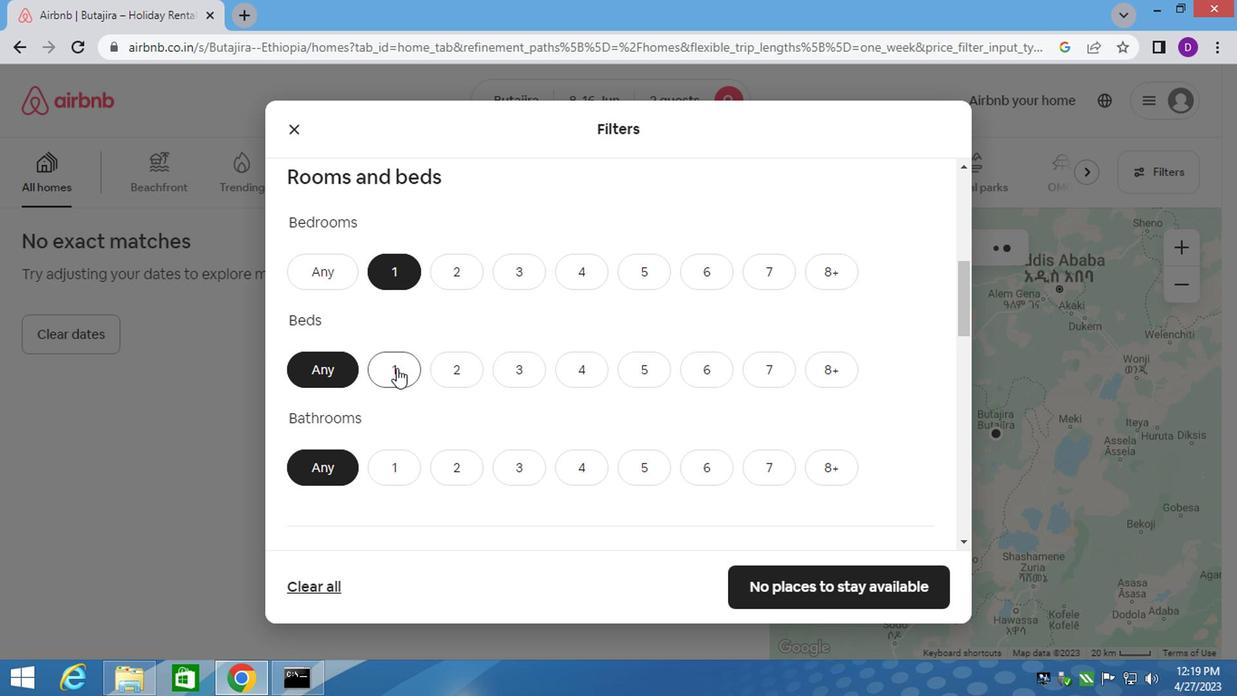
Action: Mouse moved to (389, 467)
Screenshot: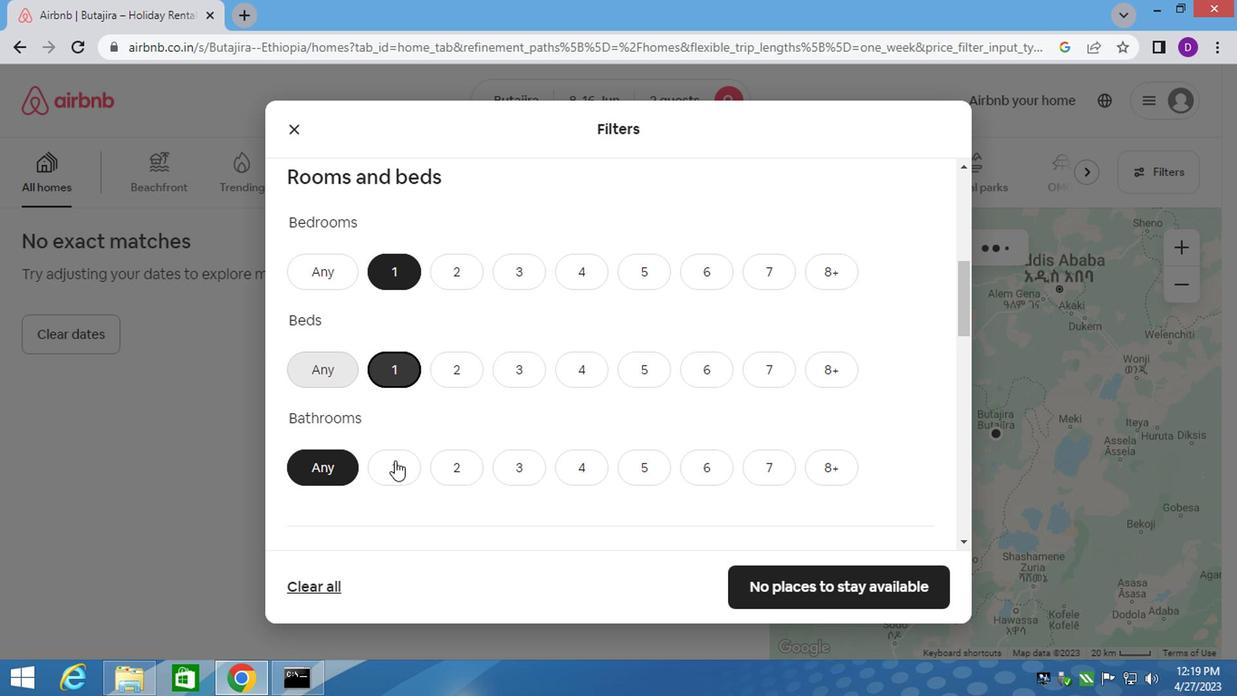 
Action: Mouse pressed left at (389, 467)
Screenshot: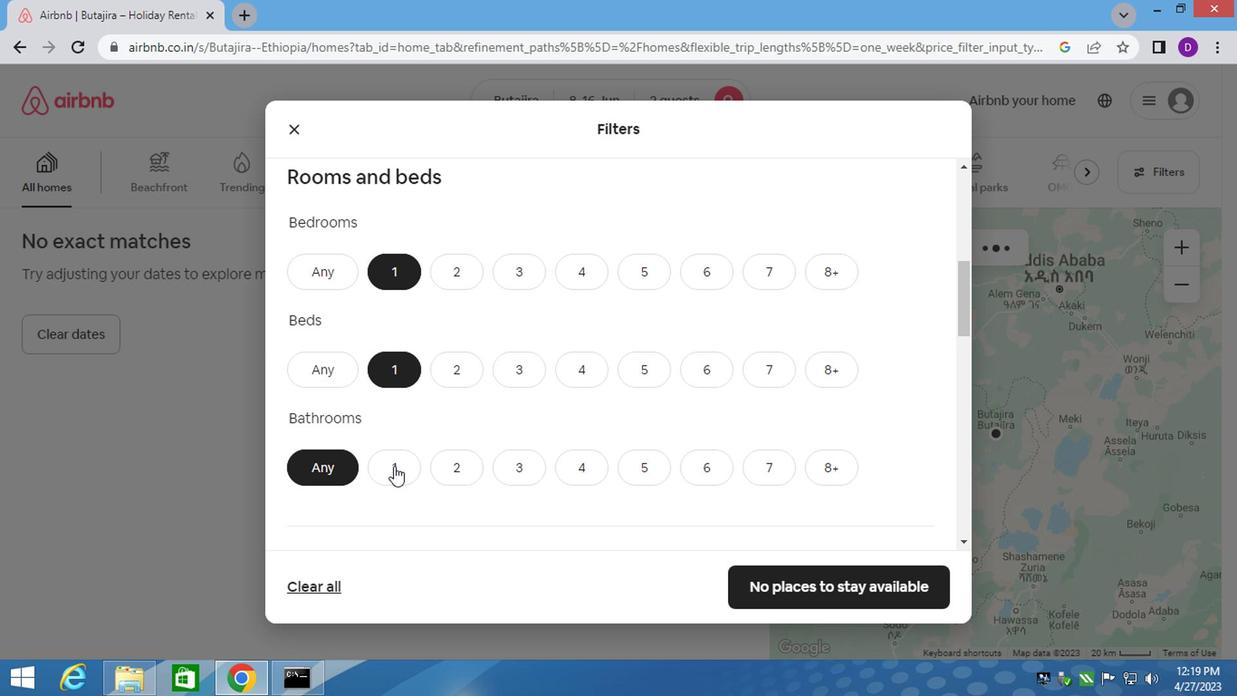 
Action: Mouse moved to (498, 420)
Screenshot: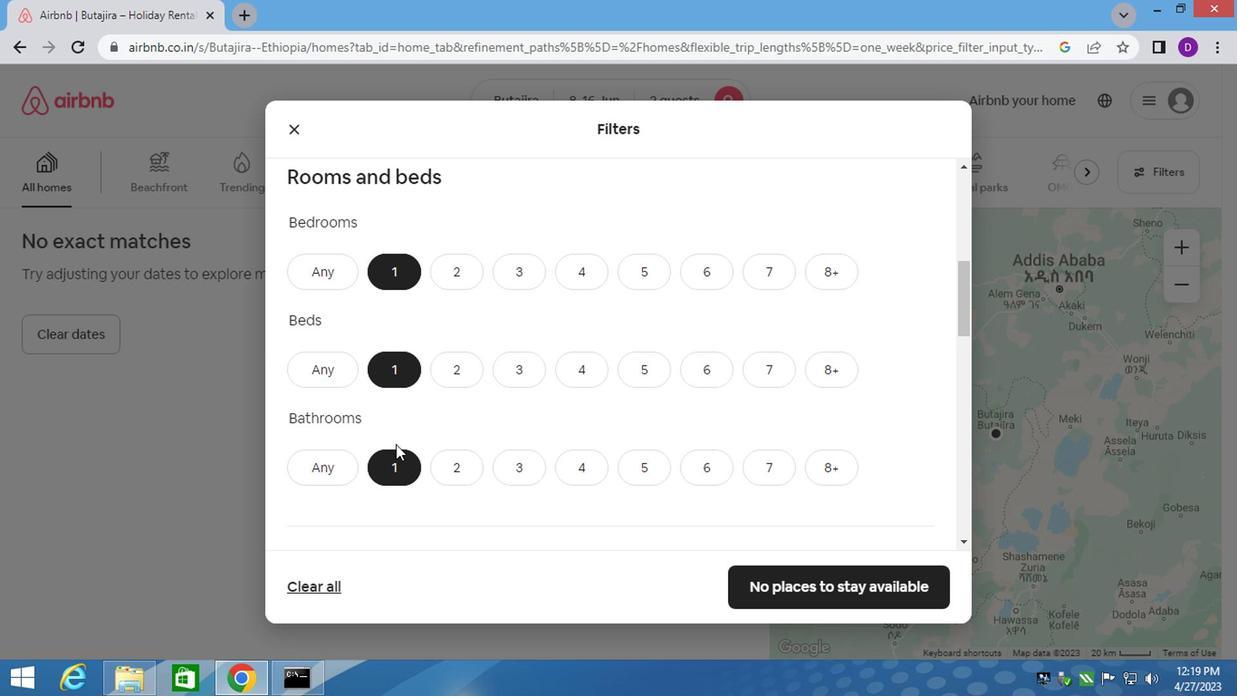 
Action: Mouse scrolled (498, 419) with delta (0, -1)
Screenshot: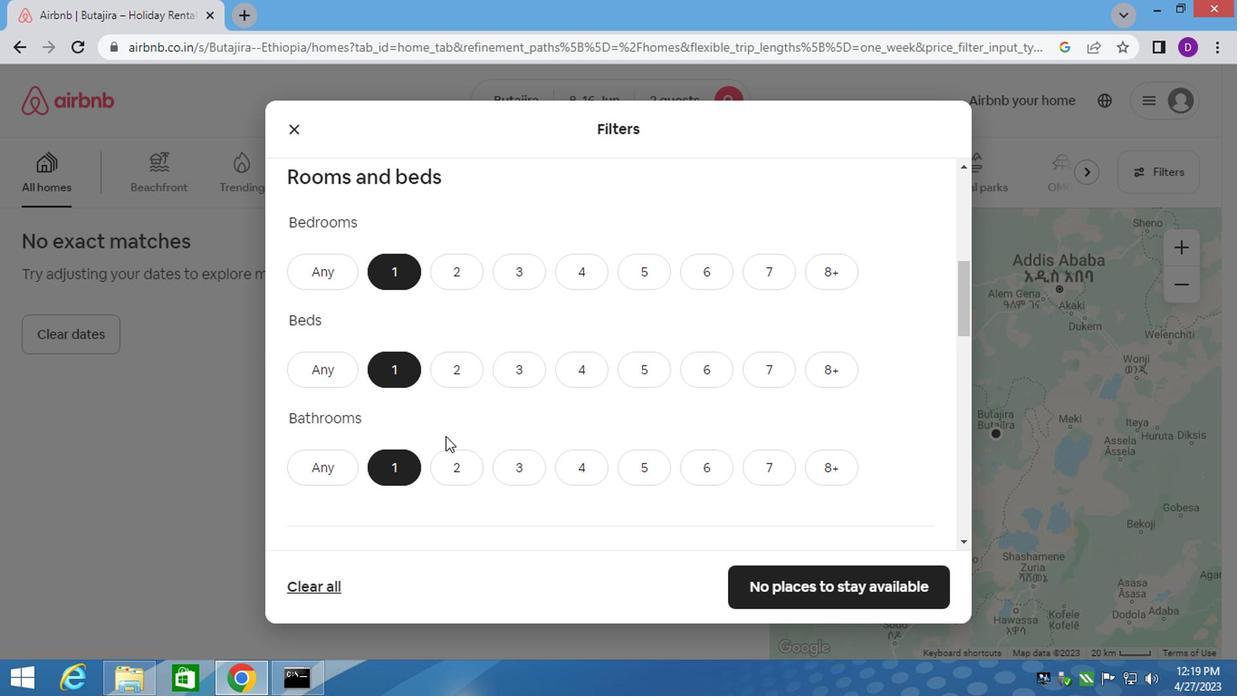 
Action: Mouse scrolled (498, 419) with delta (0, -1)
Screenshot: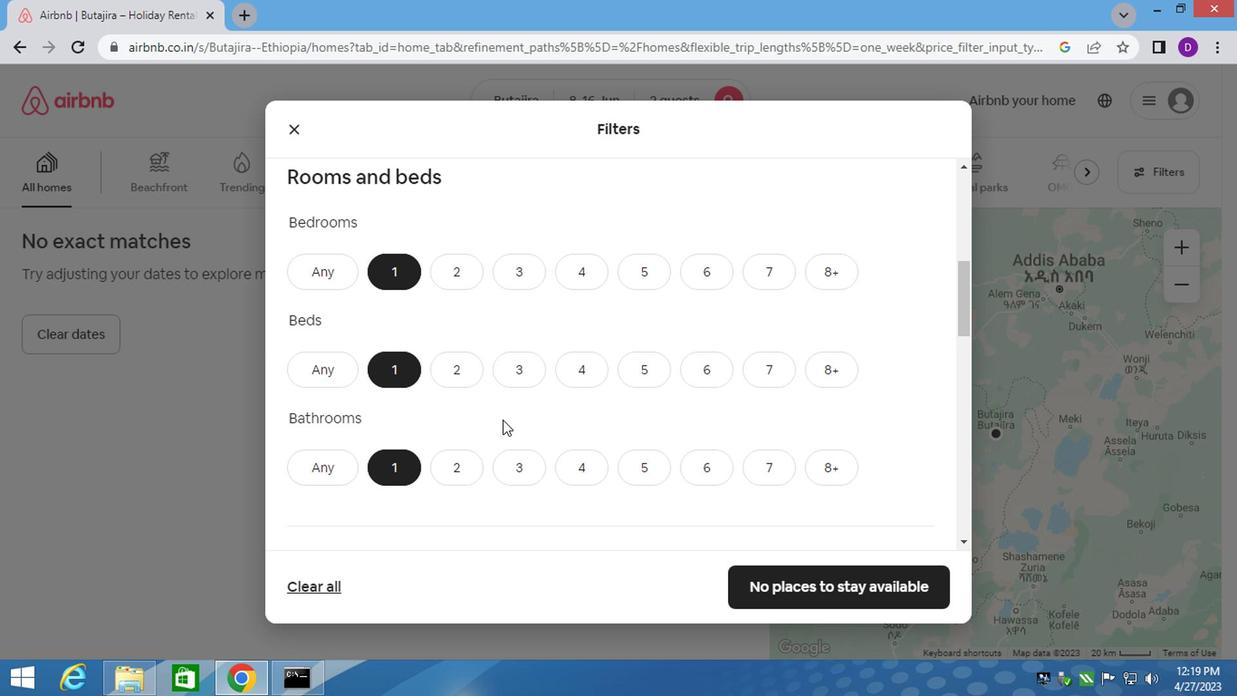 
Action: Mouse scrolled (498, 419) with delta (0, -1)
Screenshot: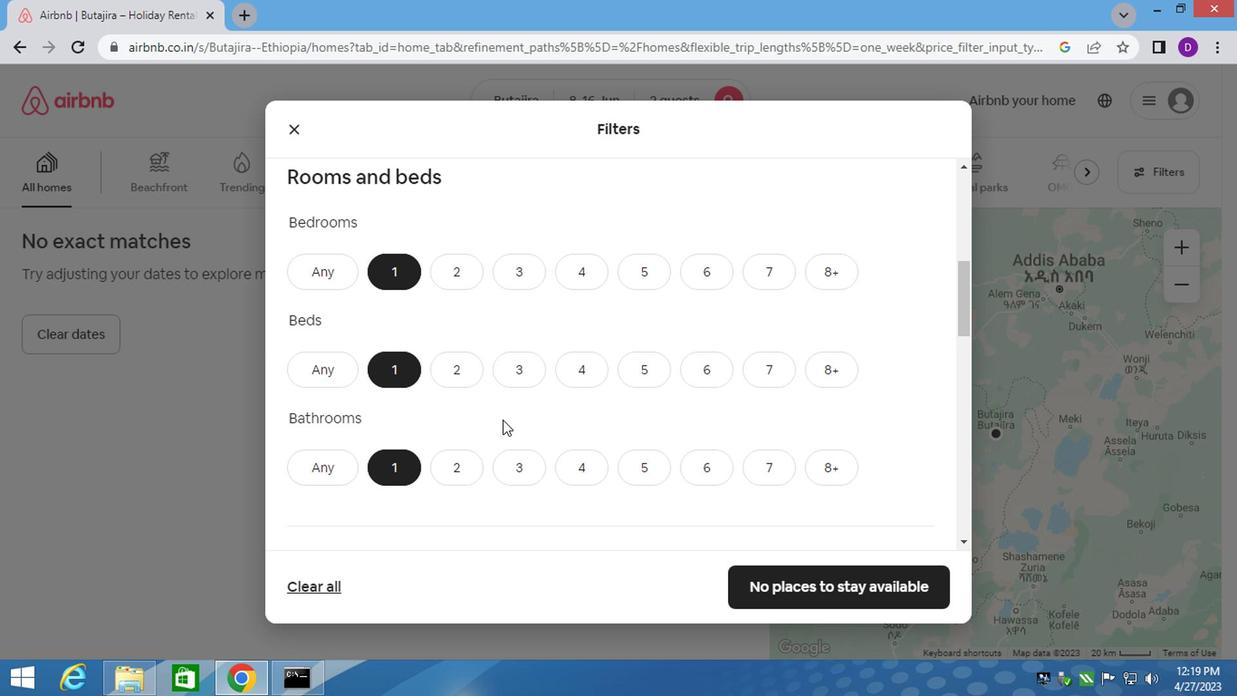 
Action: Mouse moved to (511, 420)
Screenshot: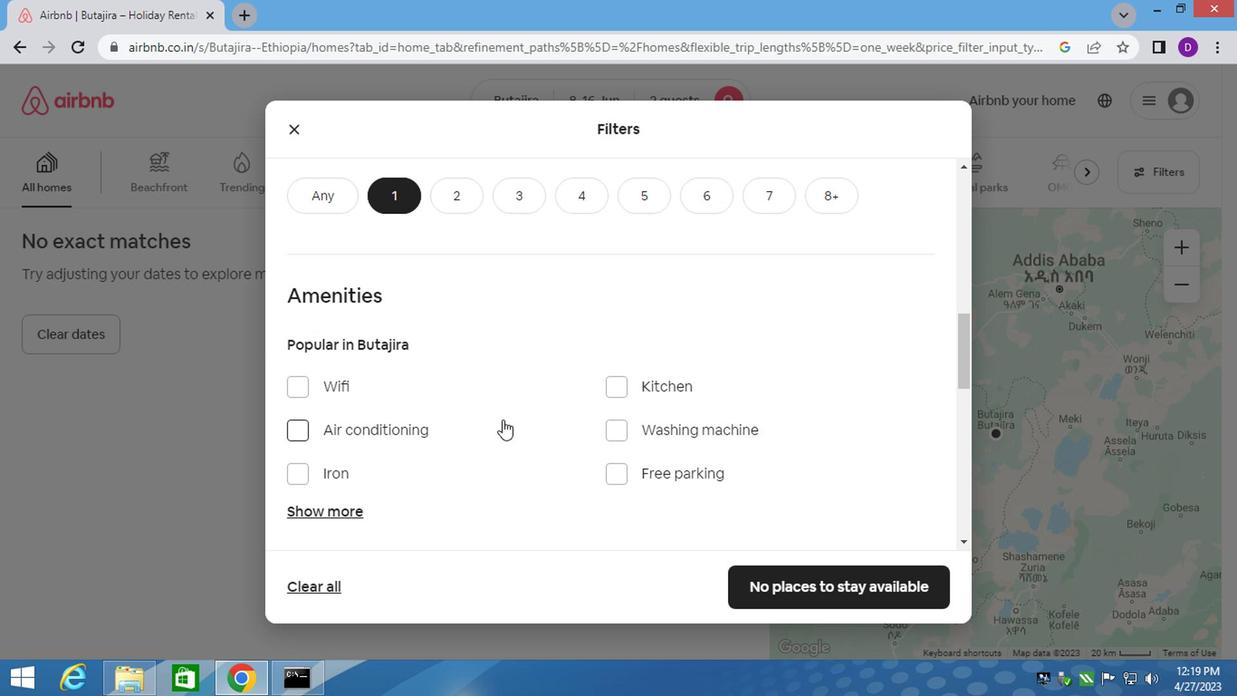 
Action: Mouse scrolled (511, 419) with delta (0, -1)
Screenshot: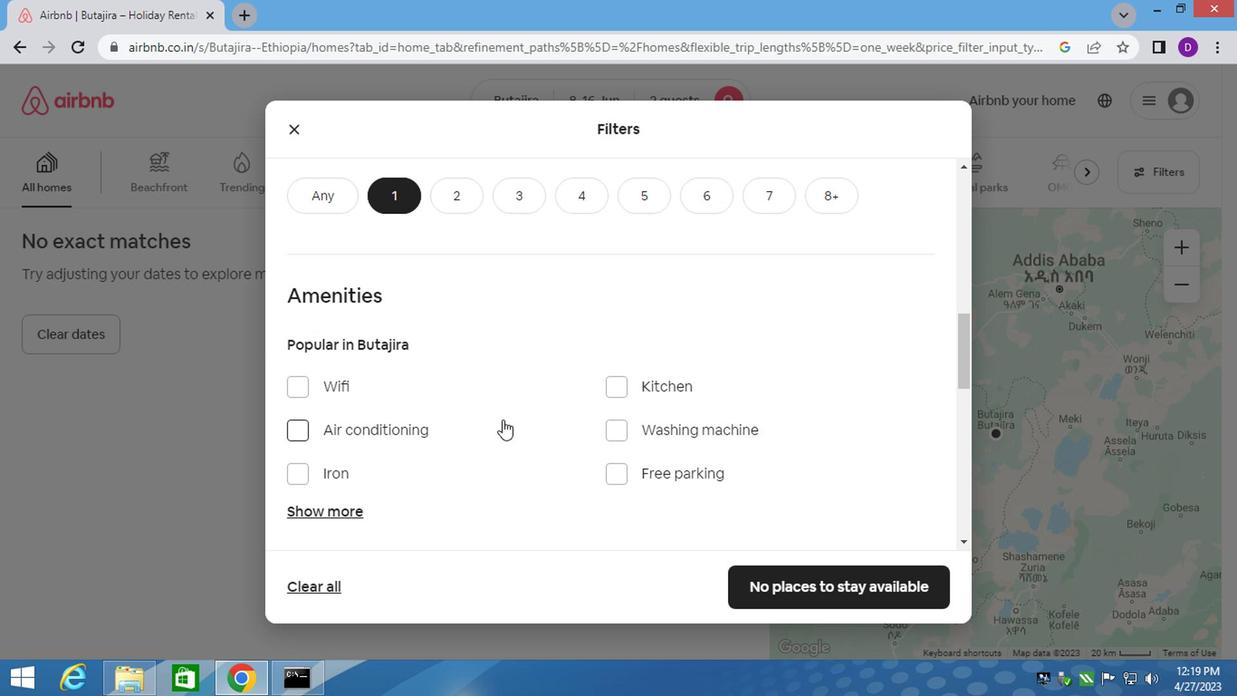 
Action: Mouse moved to (526, 424)
Screenshot: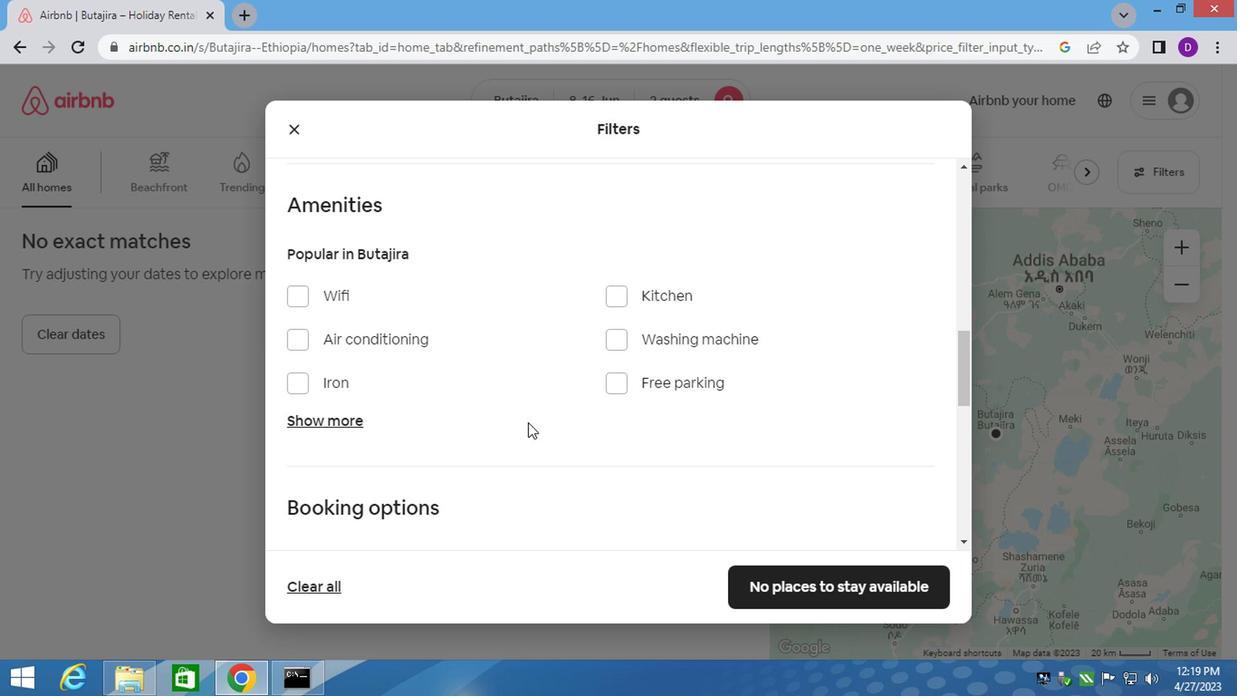 
Action: Mouse scrolled (526, 423) with delta (0, 0)
Screenshot: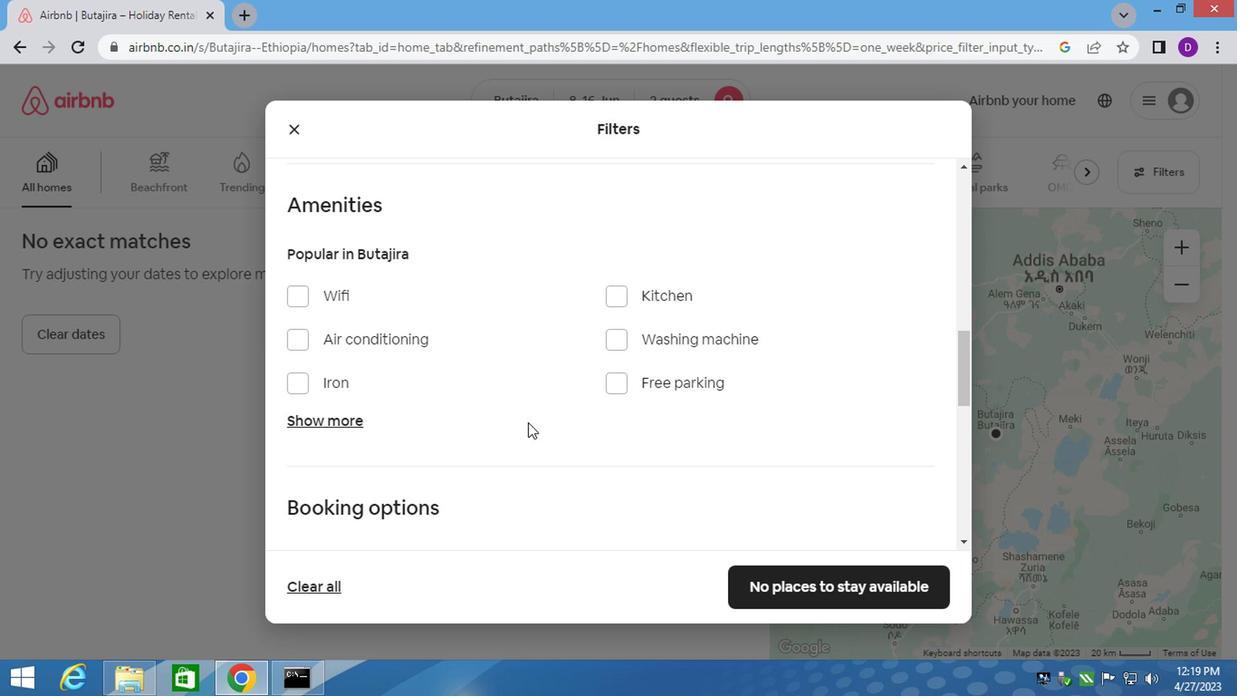 
Action: Mouse moved to (527, 424)
Screenshot: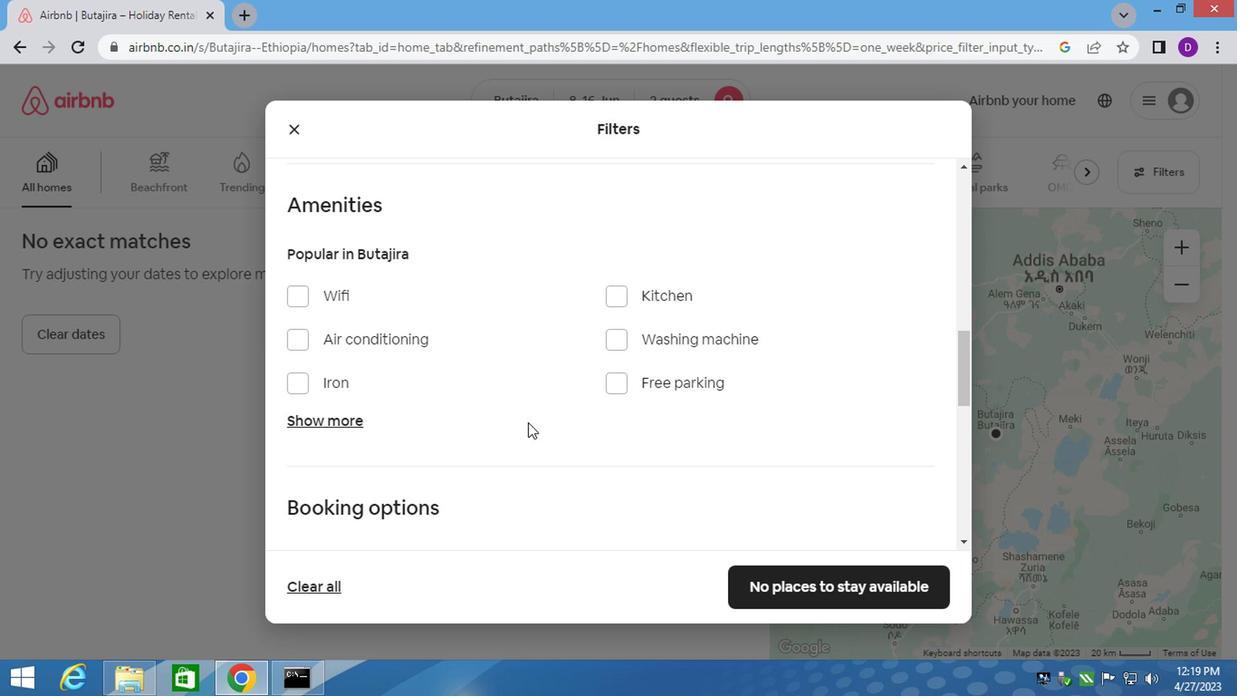
Action: Mouse scrolled (527, 424) with delta (0, 0)
Screenshot: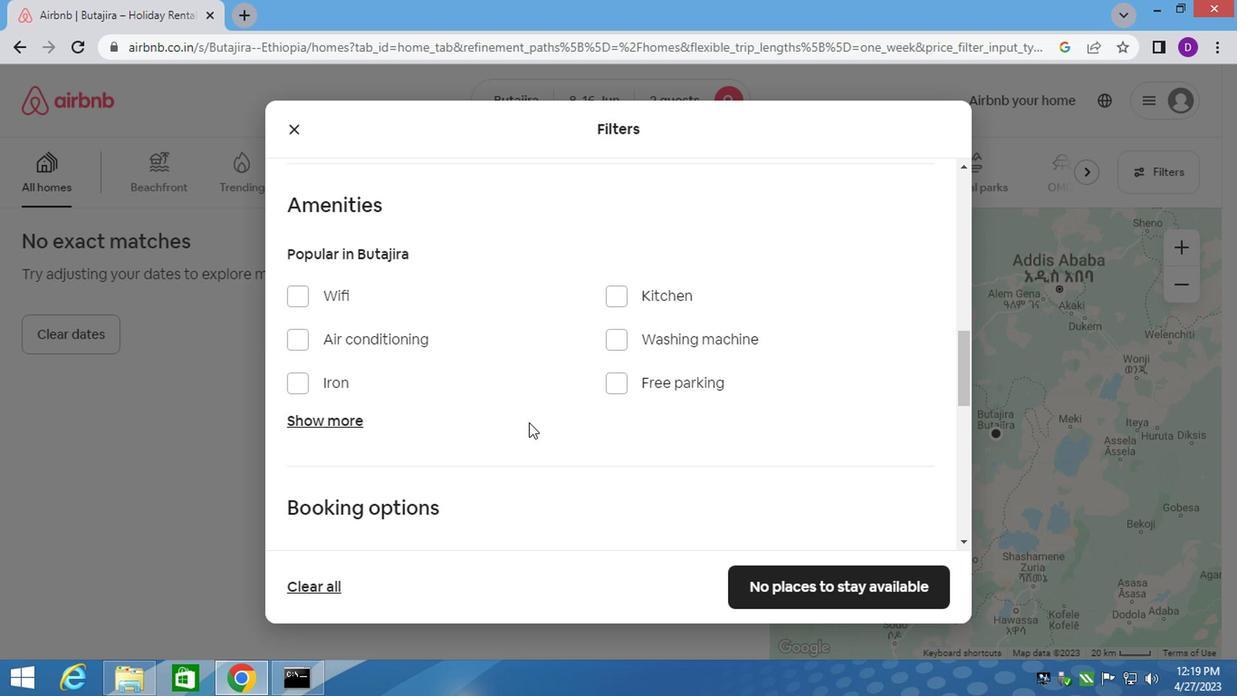 
Action: Mouse moved to (888, 453)
Screenshot: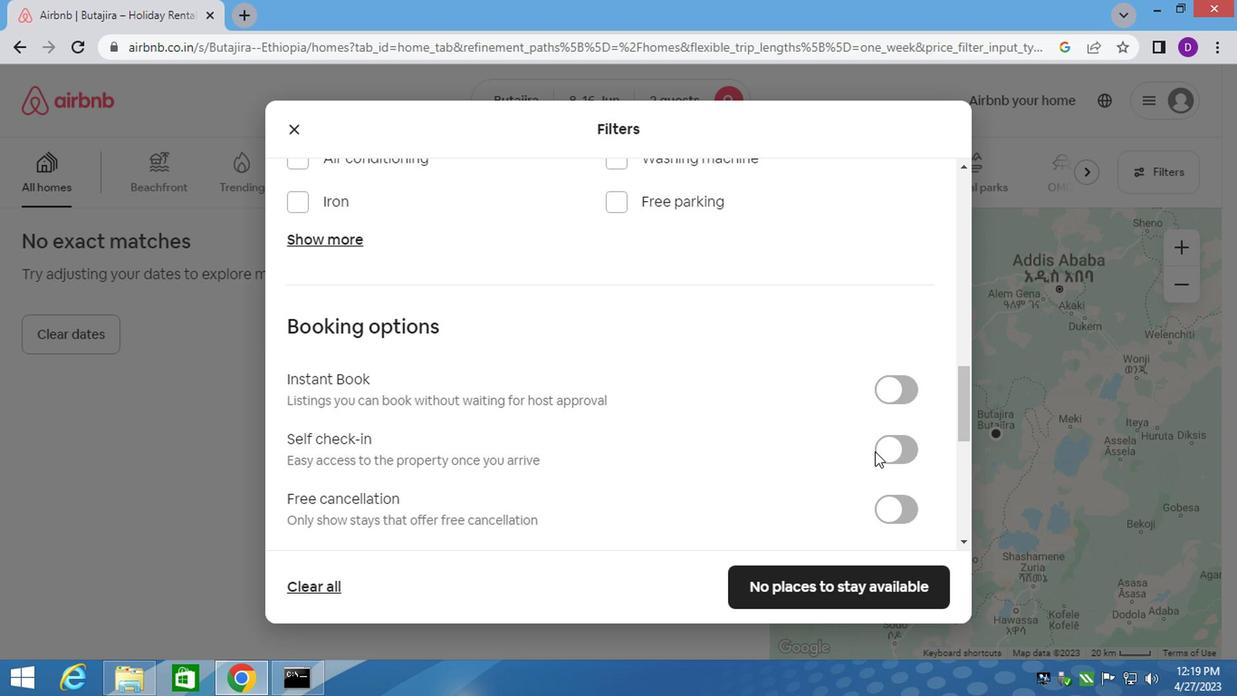 
Action: Mouse pressed left at (888, 453)
Screenshot: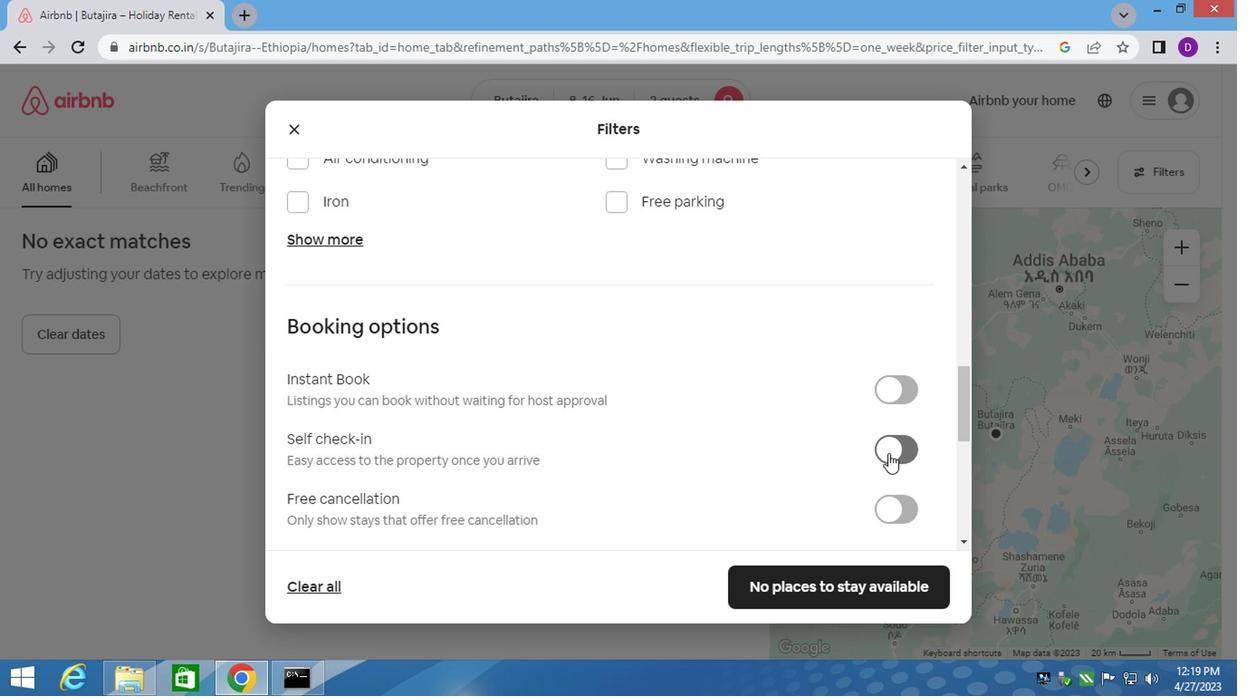 
Action: Mouse moved to (601, 459)
Screenshot: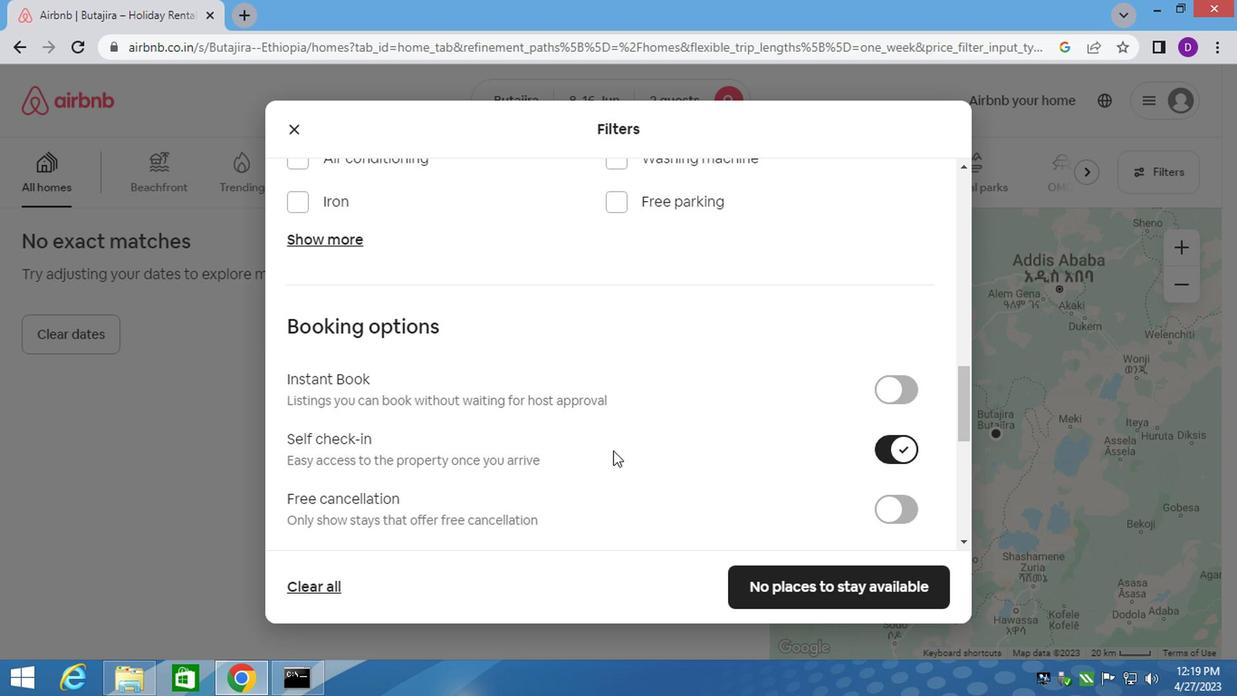 
Action: Mouse scrolled (601, 458) with delta (0, 0)
Screenshot: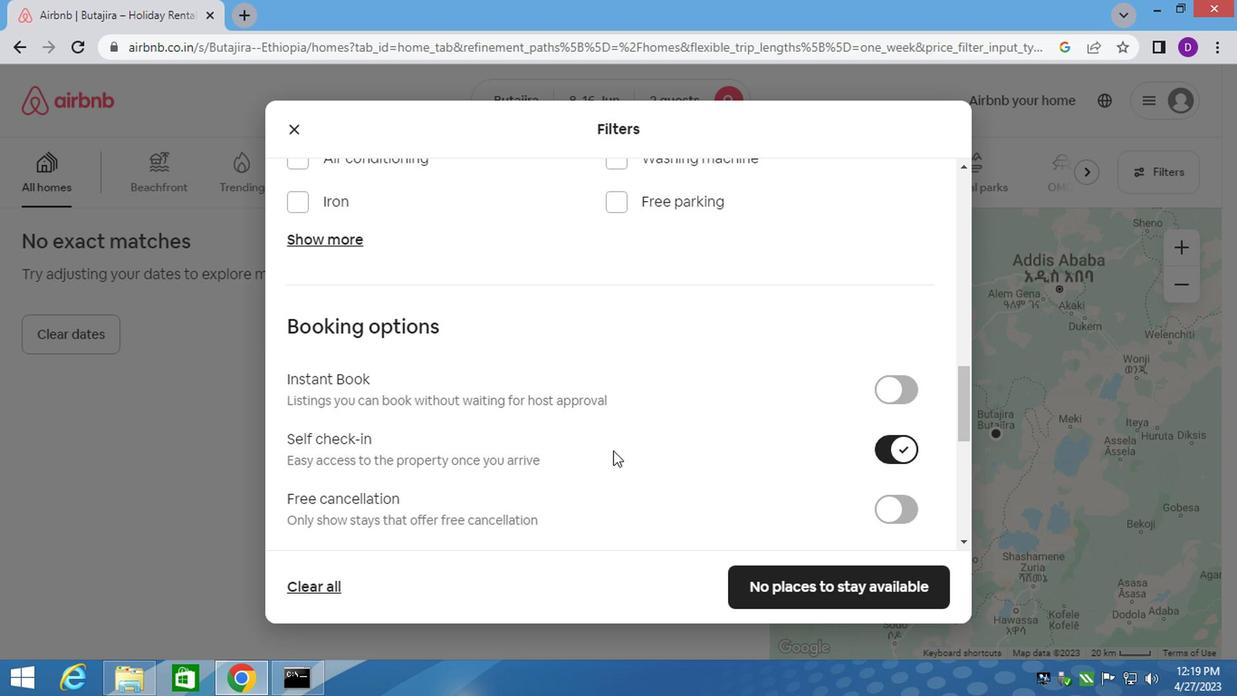 
Action: Mouse moved to (601, 459)
Screenshot: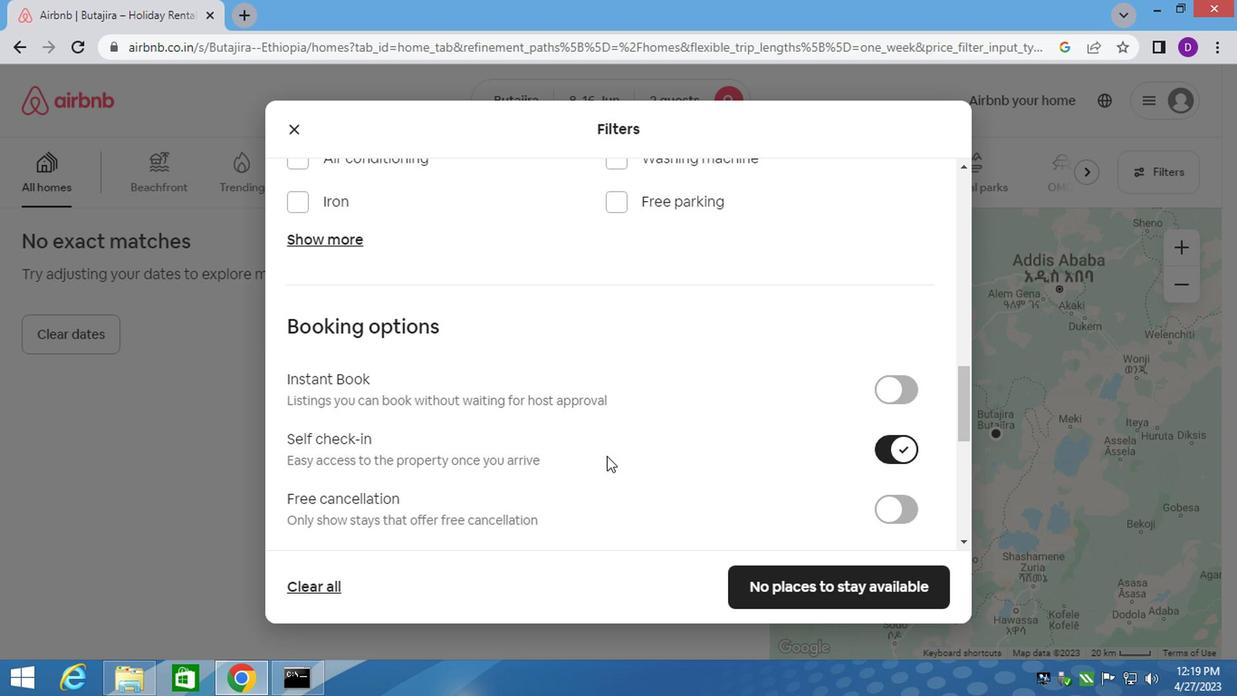 
Action: Mouse scrolled (601, 458) with delta (0, 0)
Screenshot: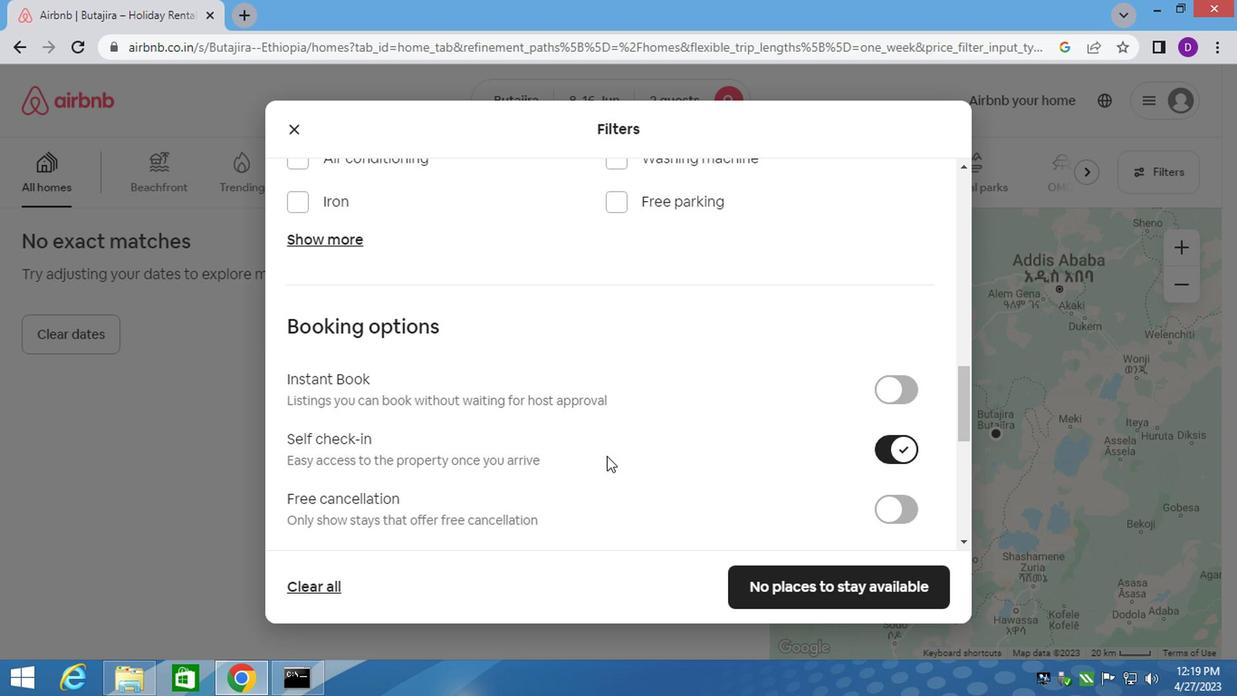 
Action: Mouse scrolled (601, 458) with delta (0, 0)
Screenshot: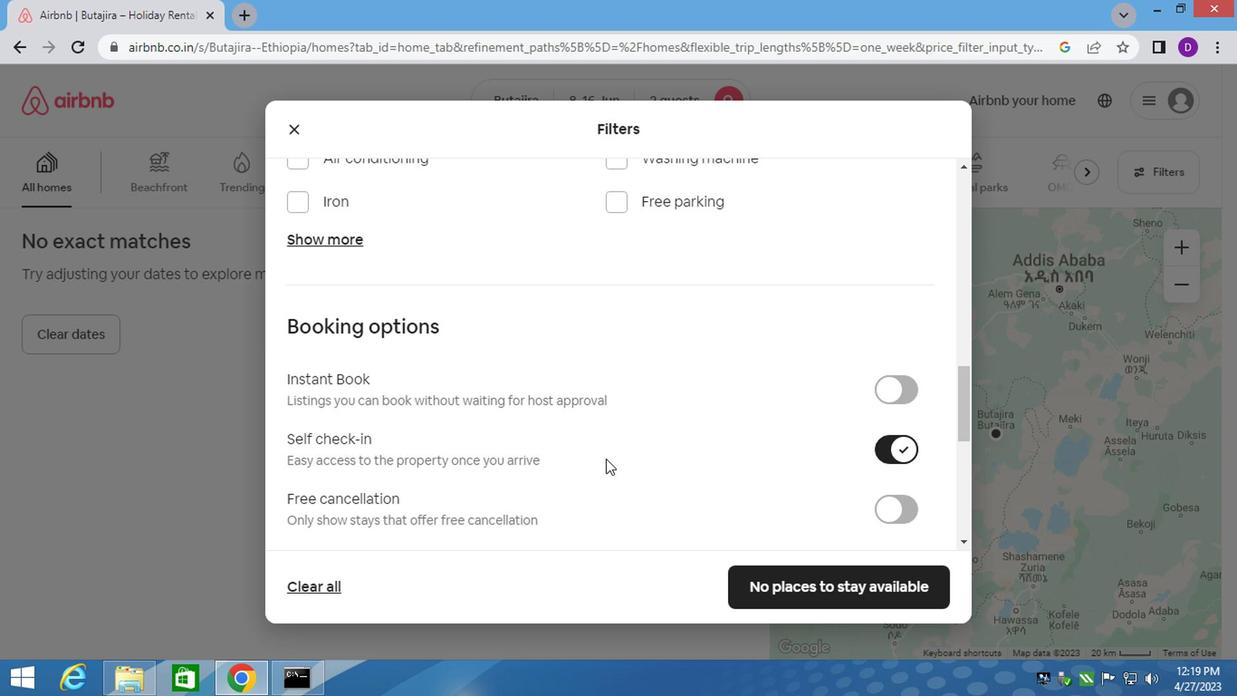 
Action: Mouse scrolled (601, 458) with delta (0, 0)
Screenshot: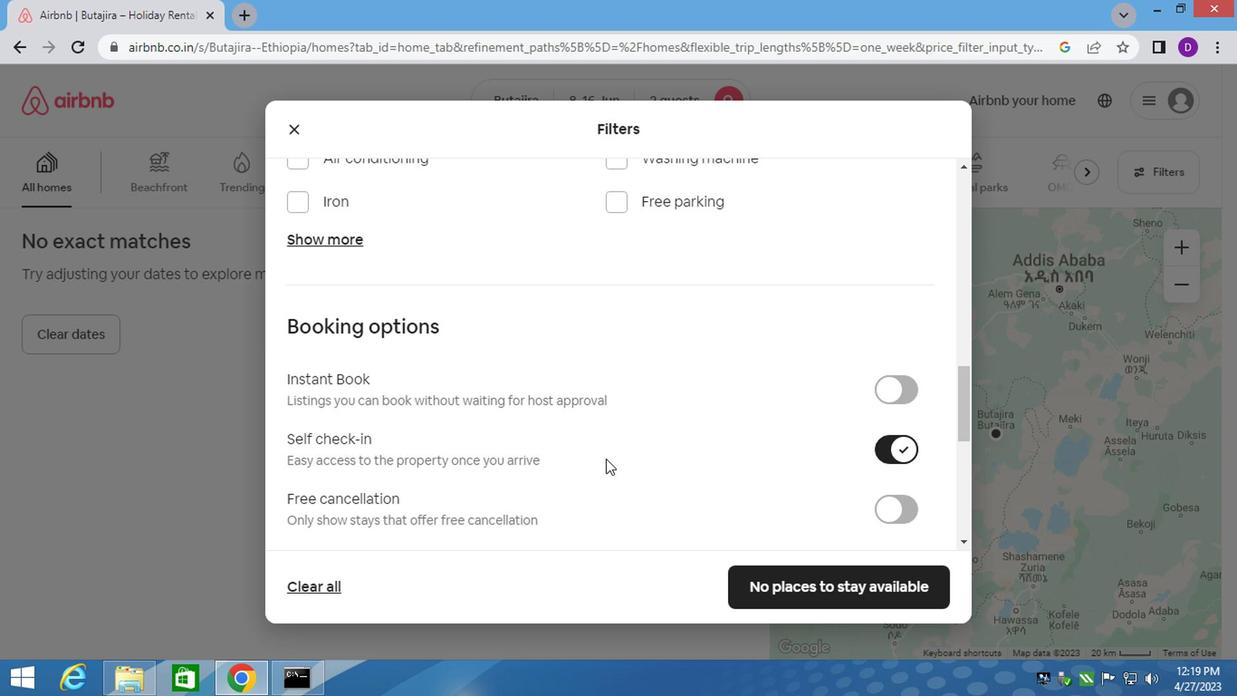 
Action: Mouse moved to (597, 459)
Screenshot: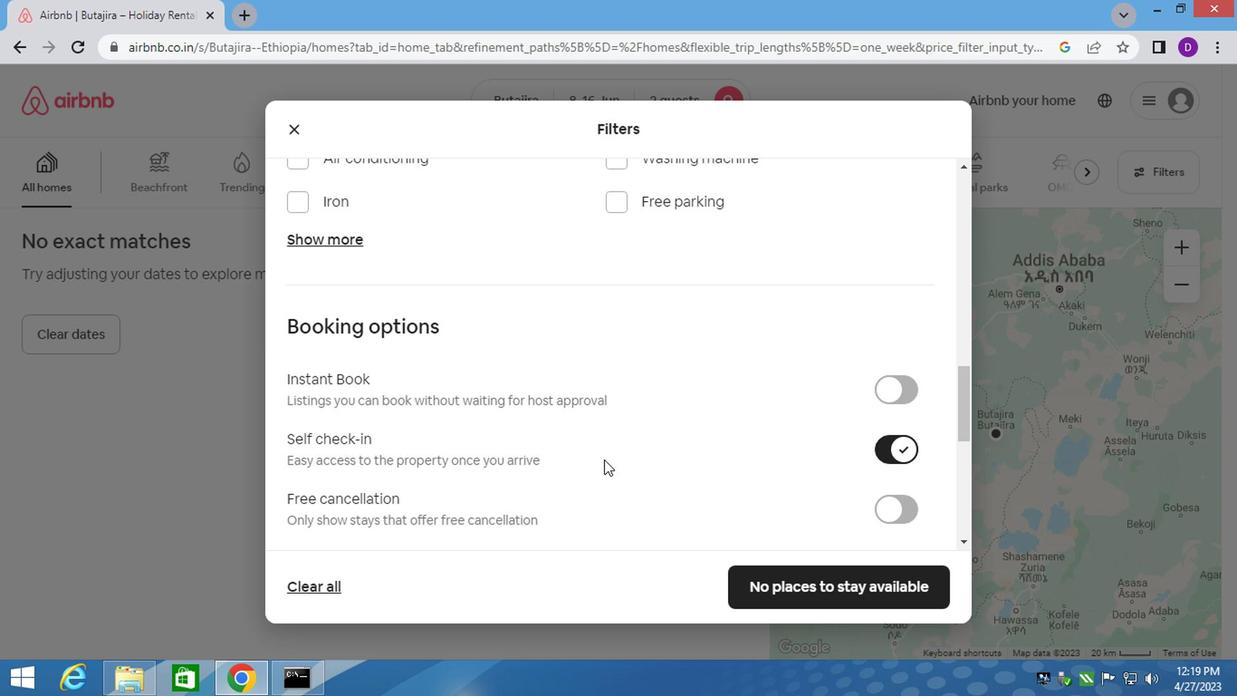 
Action: Mouse scrolled (599, 458) with delta (0, 0)
Screenshot: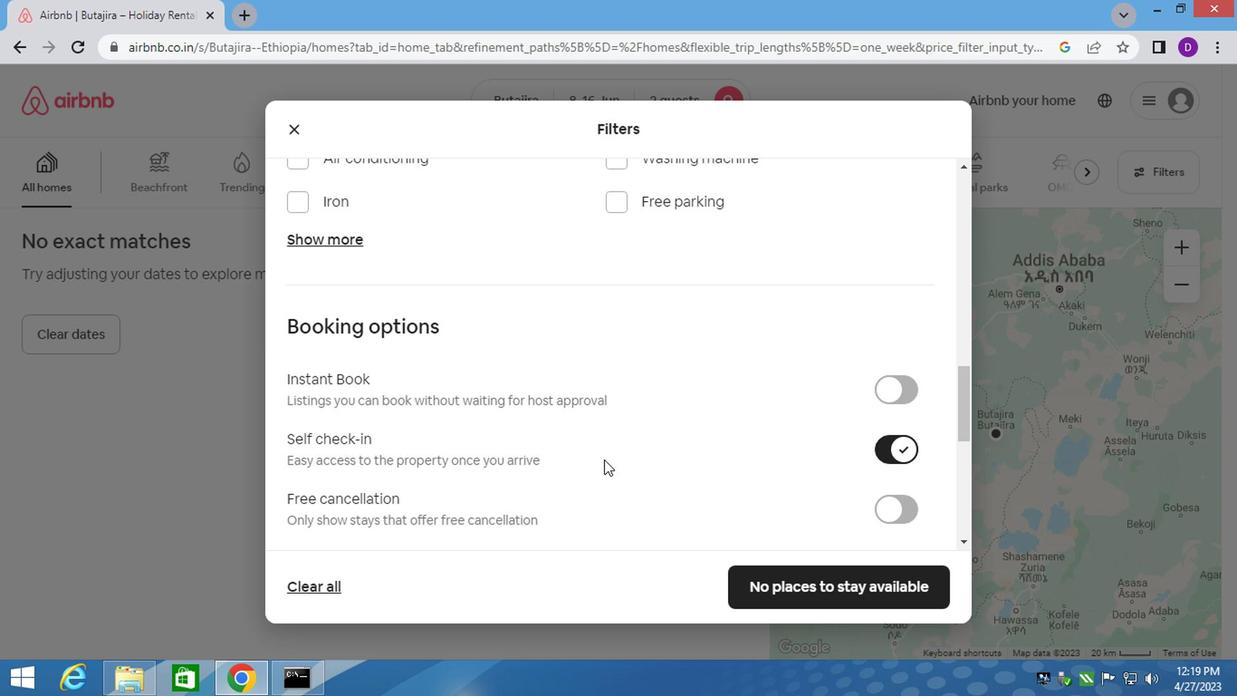 
Action: Mouse scrolled (597, 458) with delta (0, 0)
Screenshot: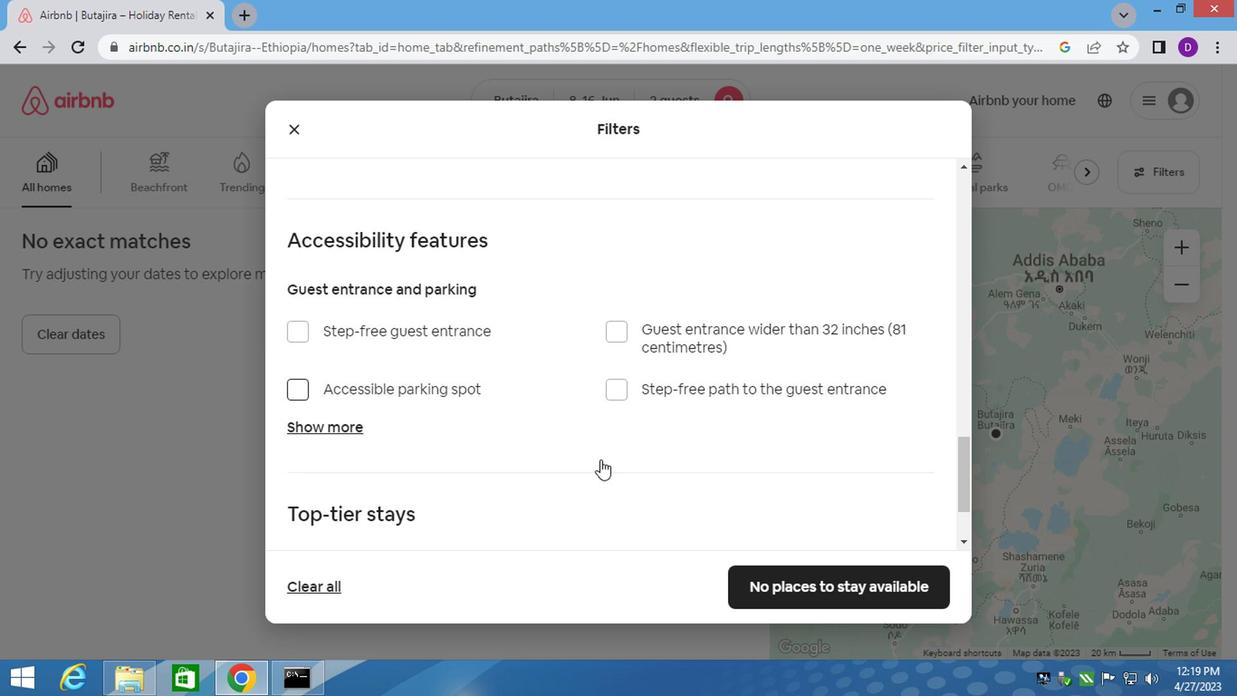 
Action: Mouse scrolled (597, 458) with delta (0, 0)
Screenshot: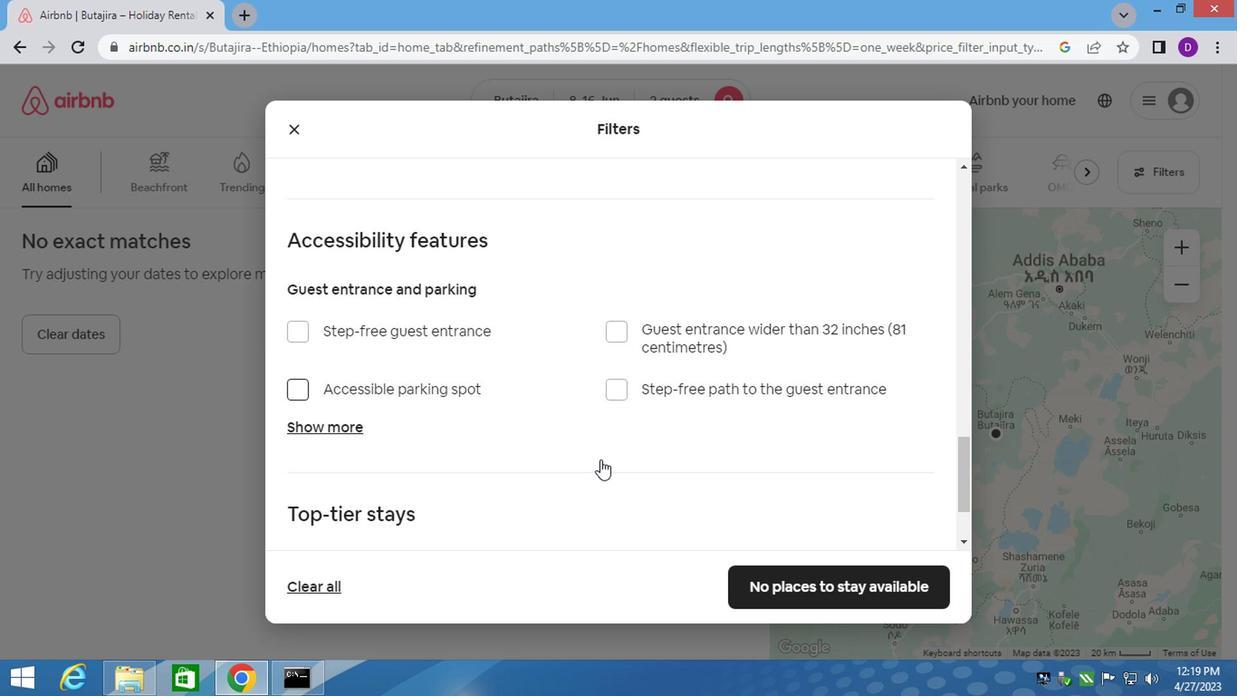 
Action: Mouse moved to (595, 459)
Screenshot: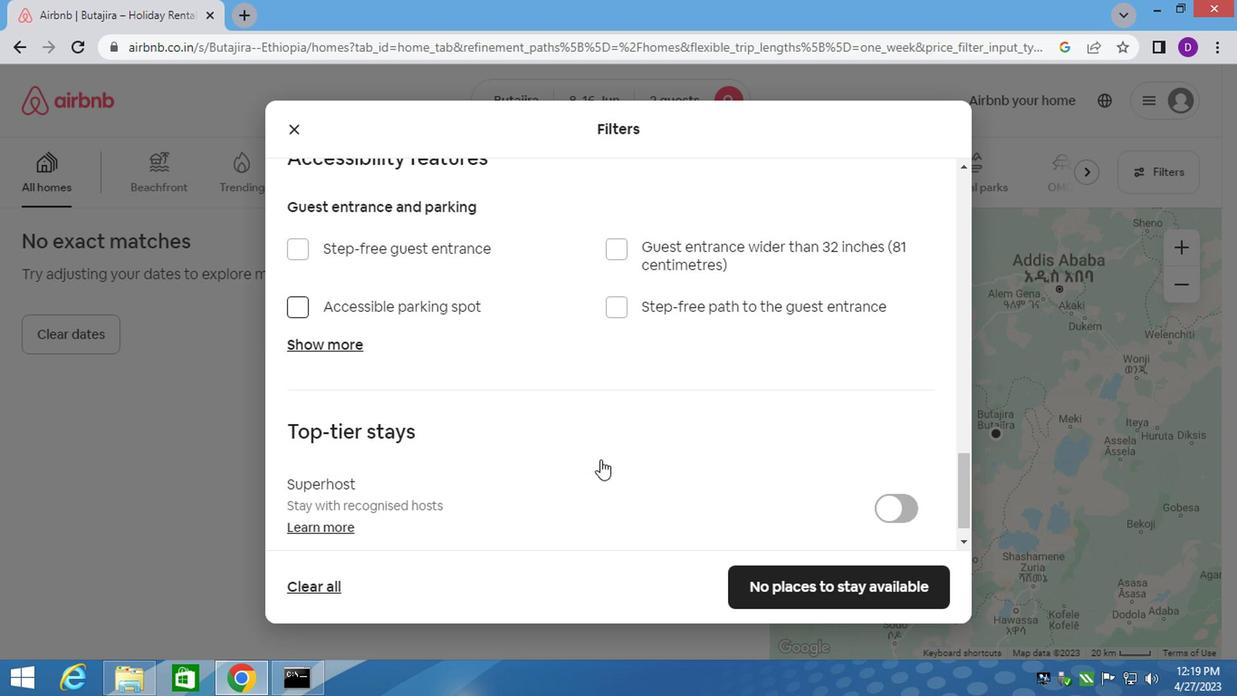 
Action: Mouse scrolled (595, 458) with delta (0, 0)
Screenshot: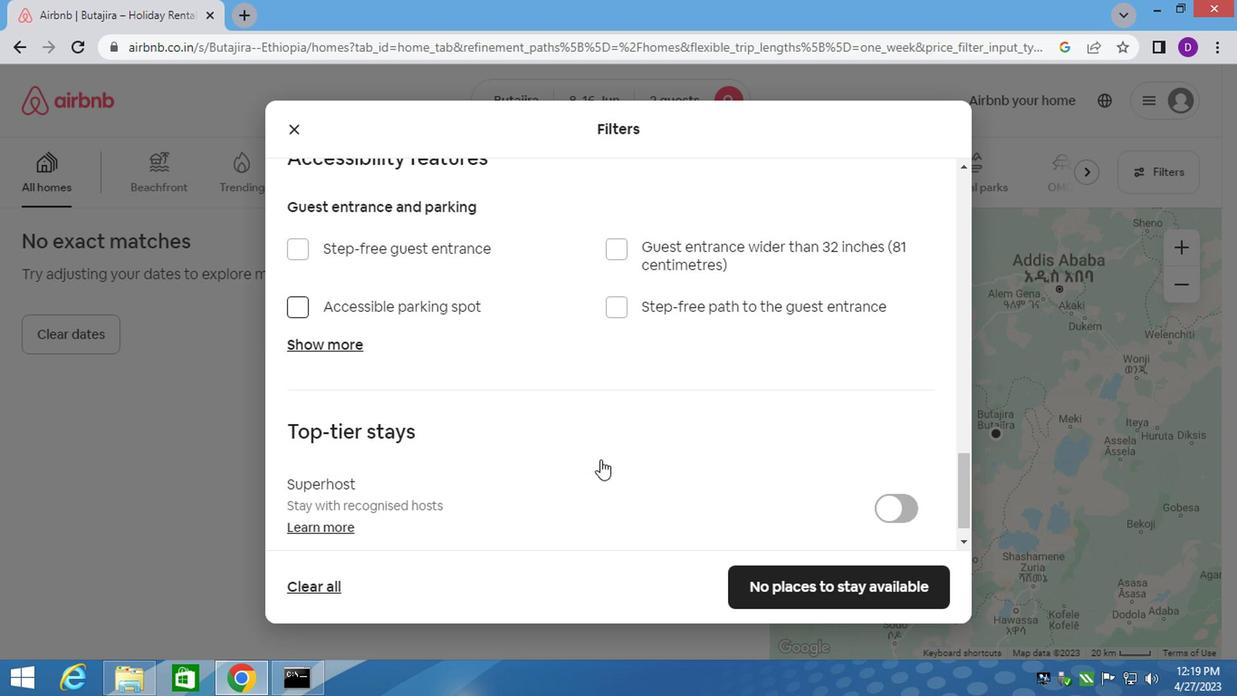 
Action: Mouse moved to (537, 459)
Screenshot: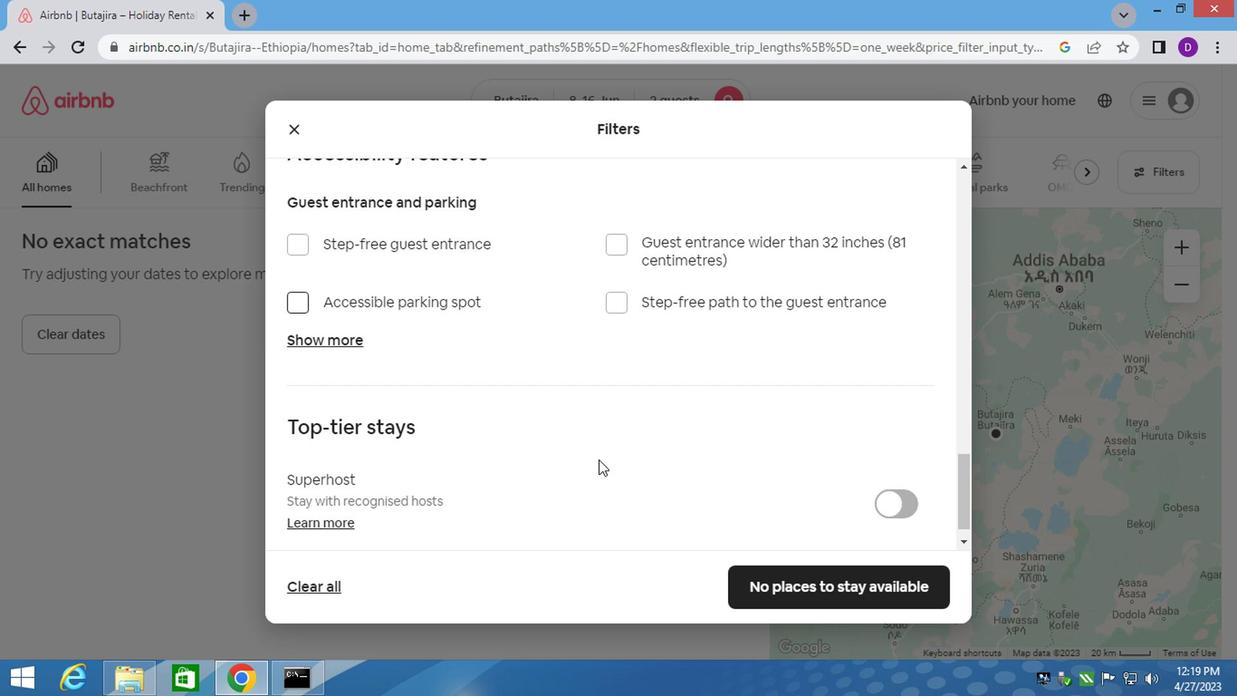 
Action: Mouse scrolled (588, 458) with delta (0, 0)
Screenshot: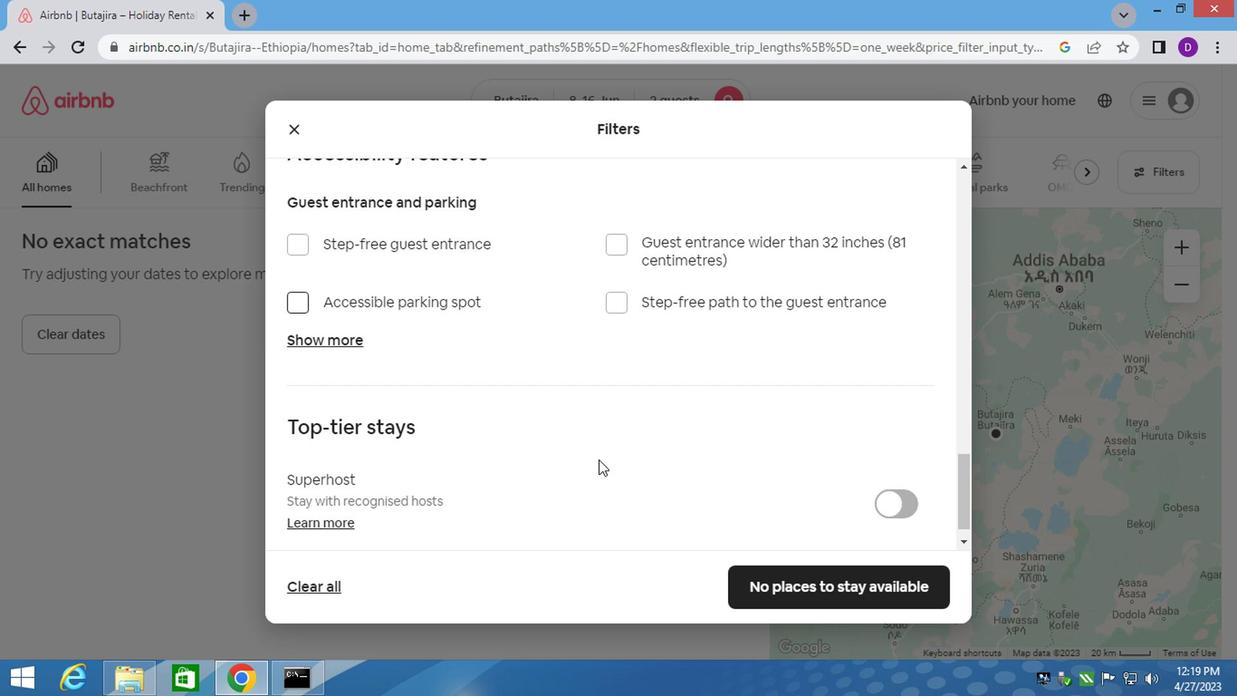 
Action: Mouse moved to (491, 459)
Screenshot: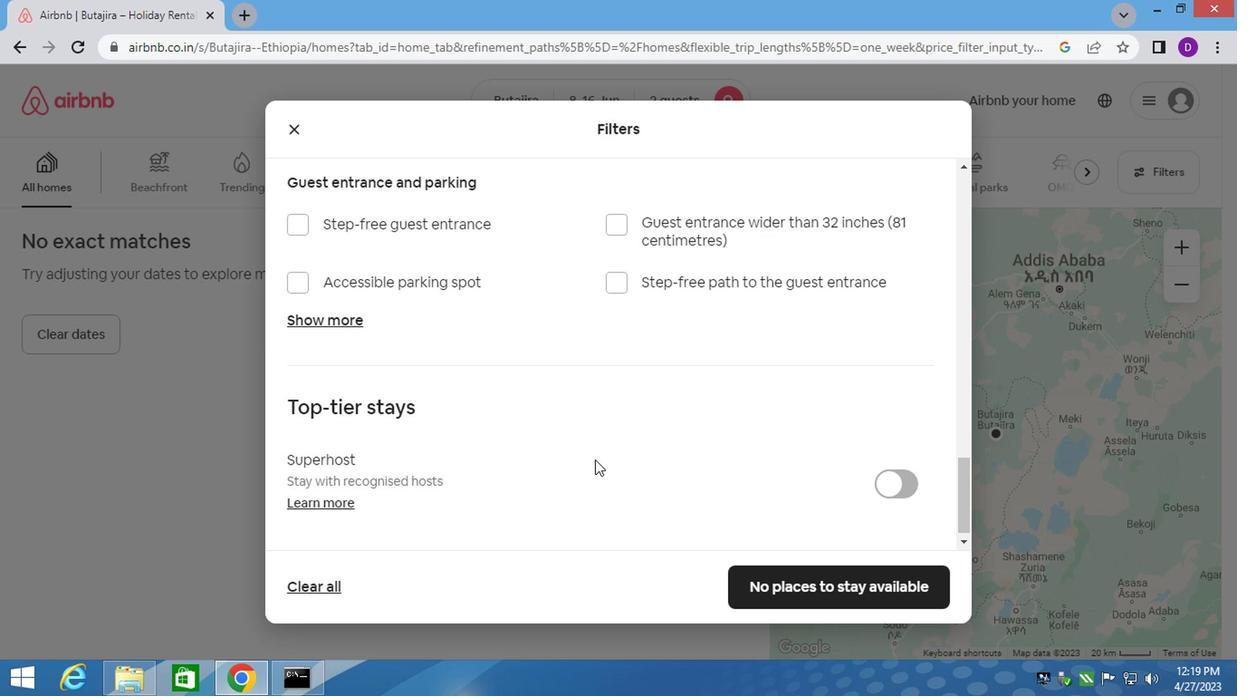 
Action: Mouse scrolled (491, 458) with delta (0, 0)
Screenshot: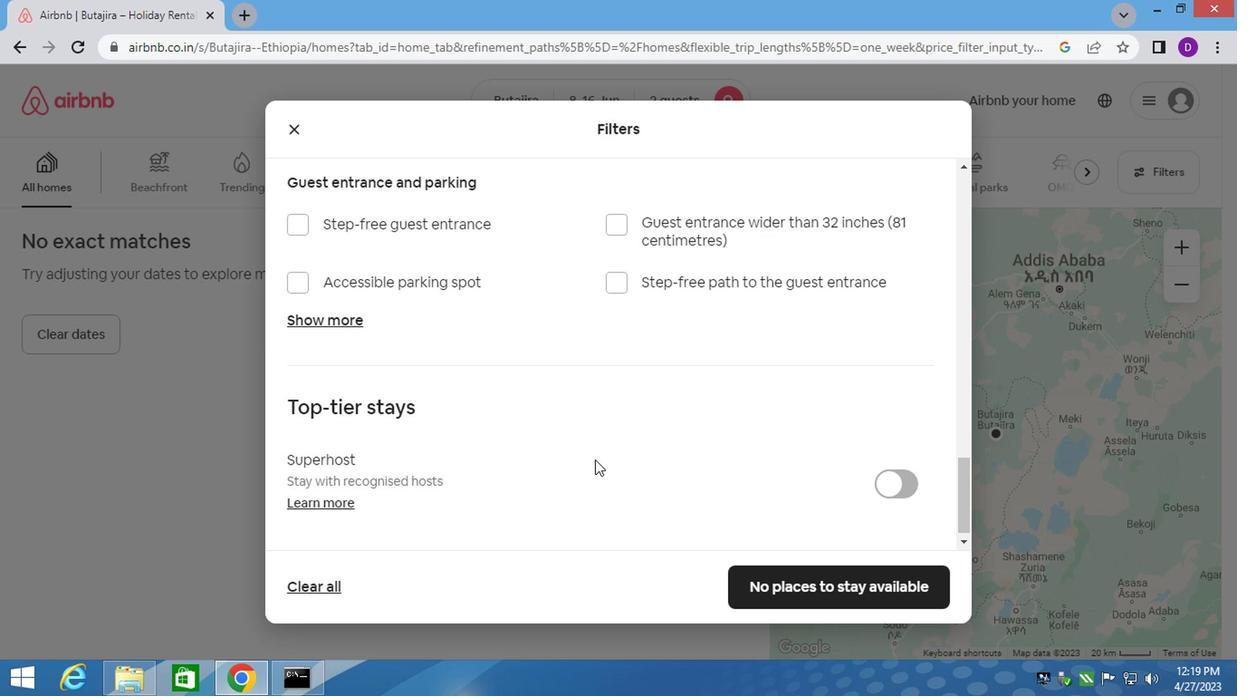 
Action: Mouse moved to (484, 459)
Screenshot: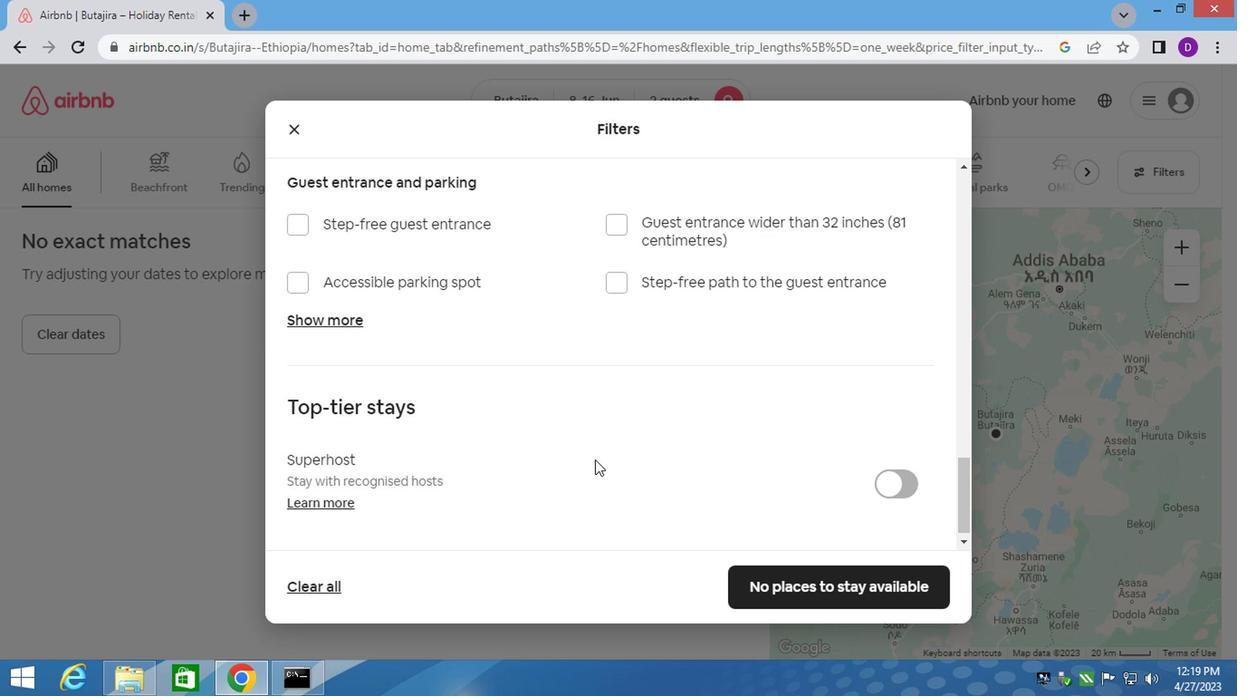 
Action: Mouse scrolled (484, 458) with delta (0, 0)
Screenshot: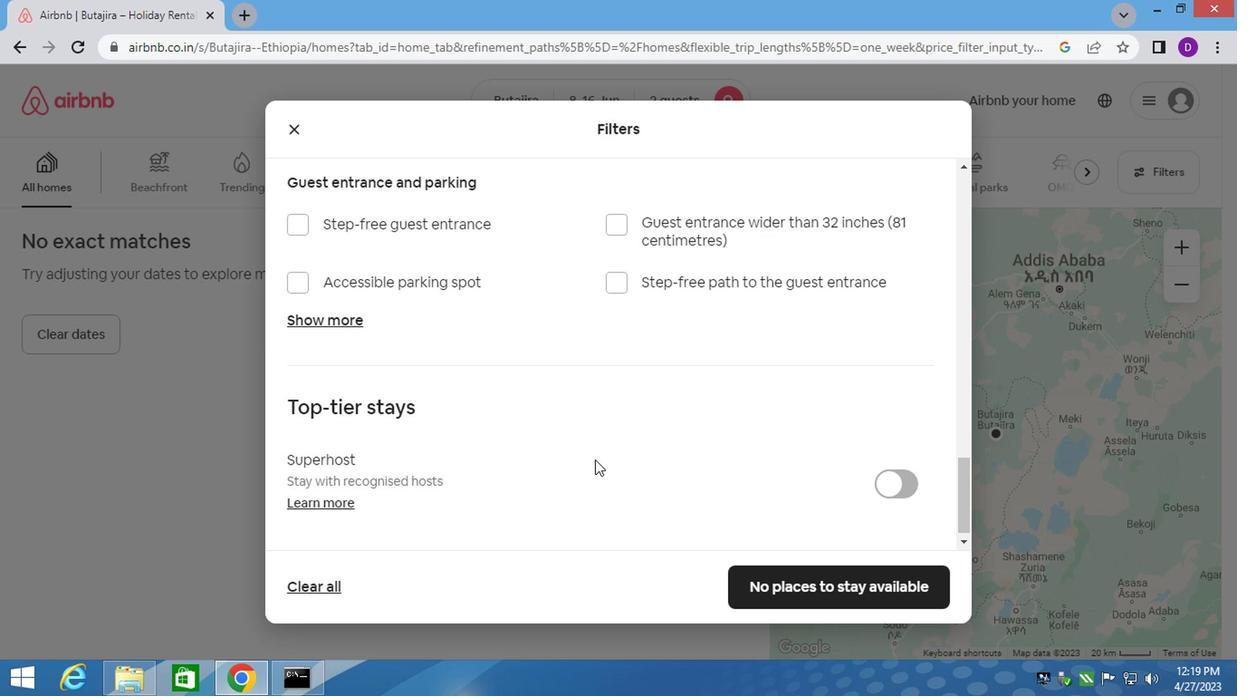
Action: Mouse moved to (469, 459)
Screenshot: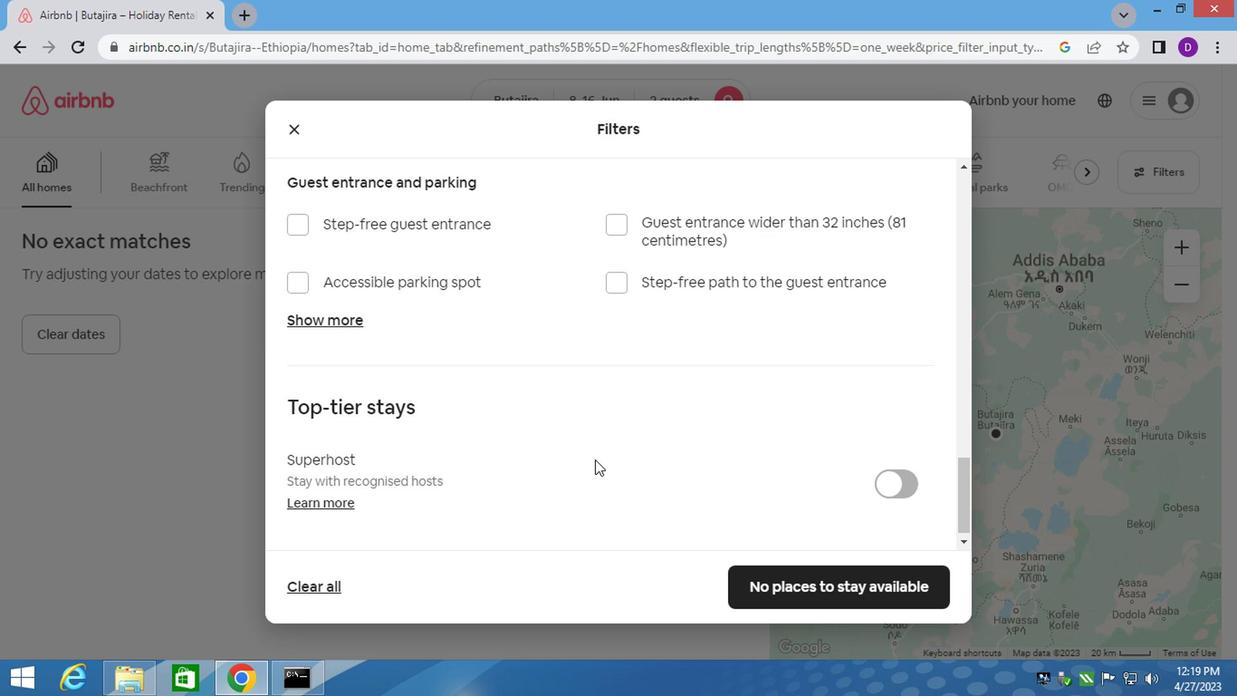 
Action: Mouse scrolled (469, 458) with delta (0, 0)
Screenshot: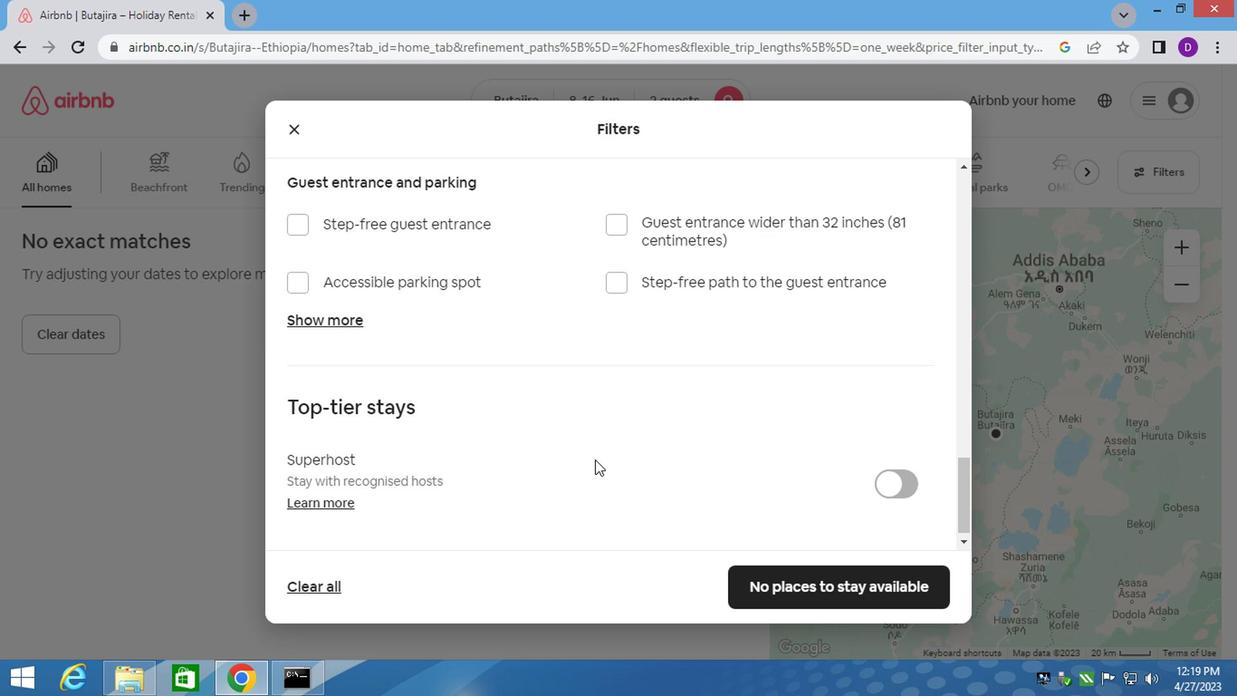 
Action: Mouse moved to (812, 573)
Screenshot: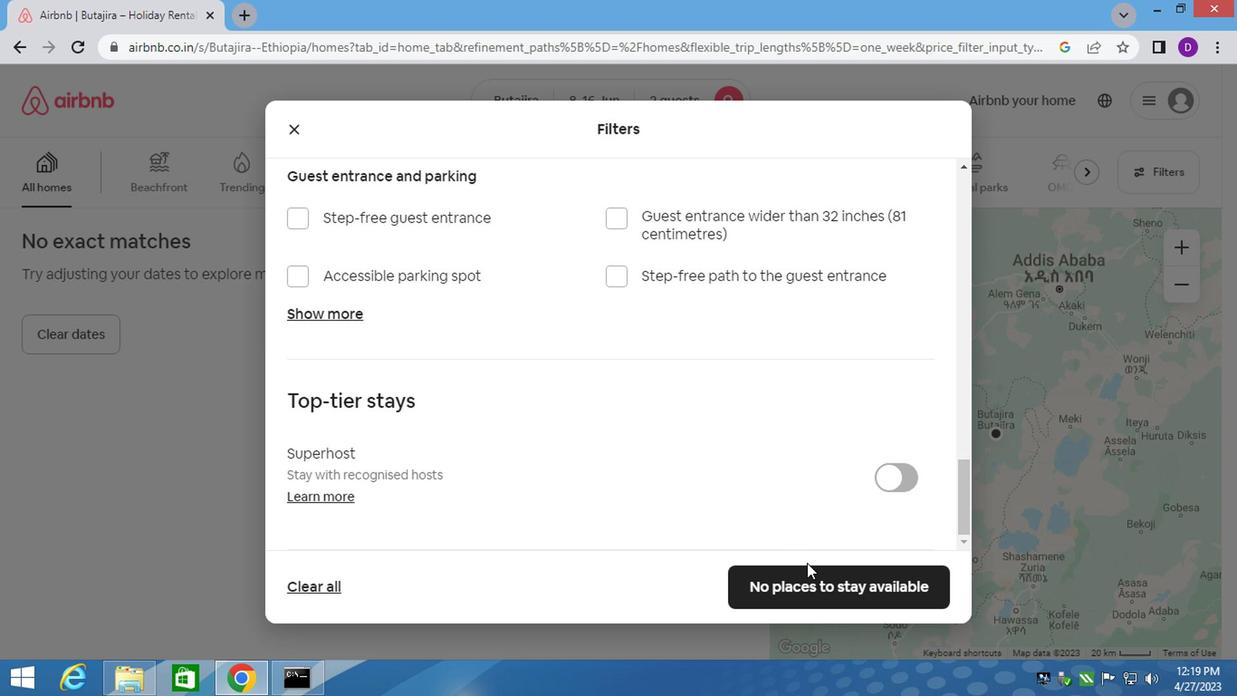
Action: Mouse pressed left at (812, 573)
Screenshot: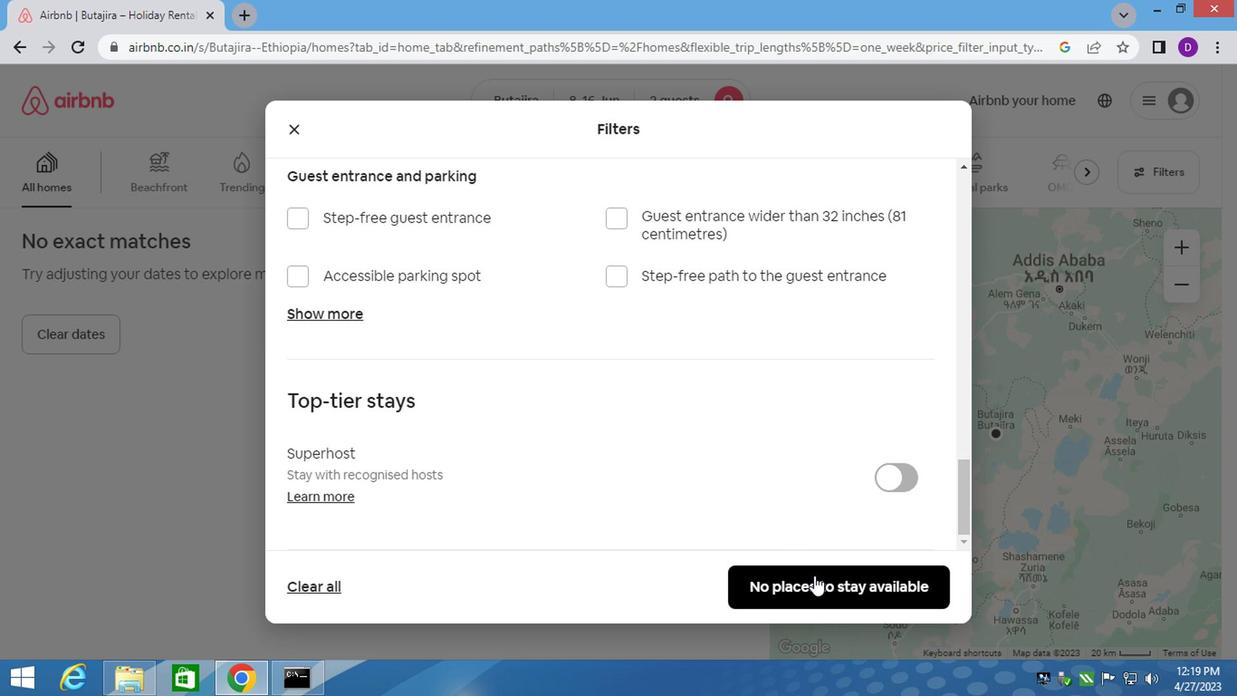 
Action: Mouse moved to (526, 368)
Screenshot: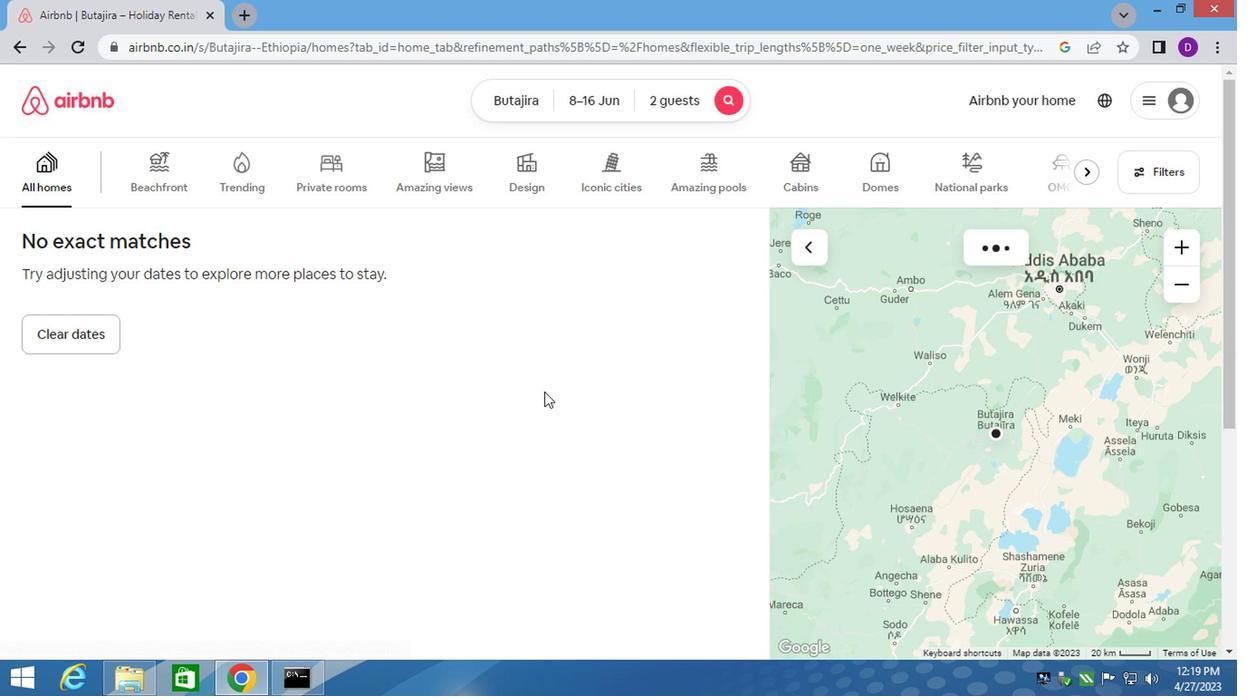 
